 Task: Find a house in Wtoclawek, Poland, for 2 guests from 1st to 9th July, with a price range of ₹8000 to ₹15000, 1 bedroom, 2 bathrooms, and a washing machine.
Action: Mouse pressed left at (419, 70)
Screenshot: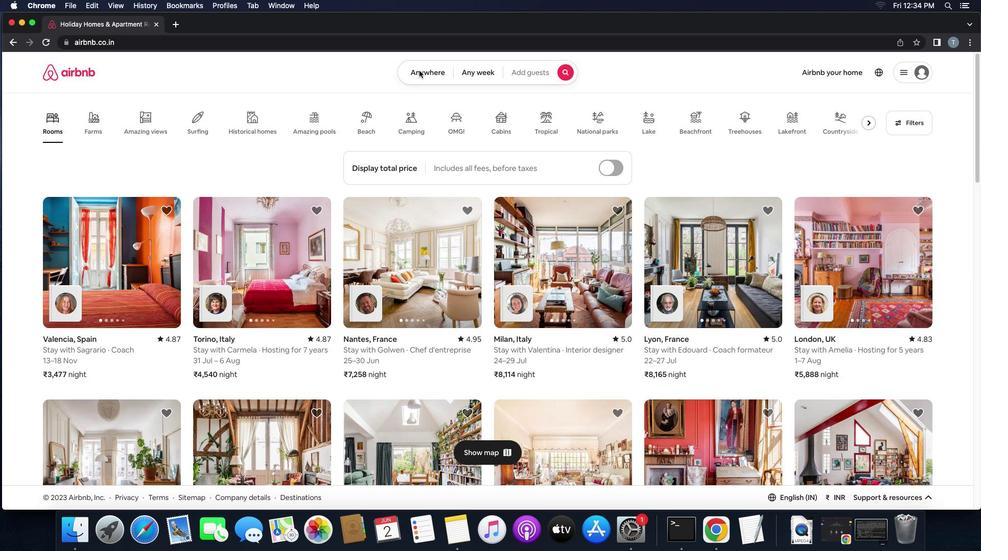 
Action: Mouse pressed left at (419, 70)
Screenshot: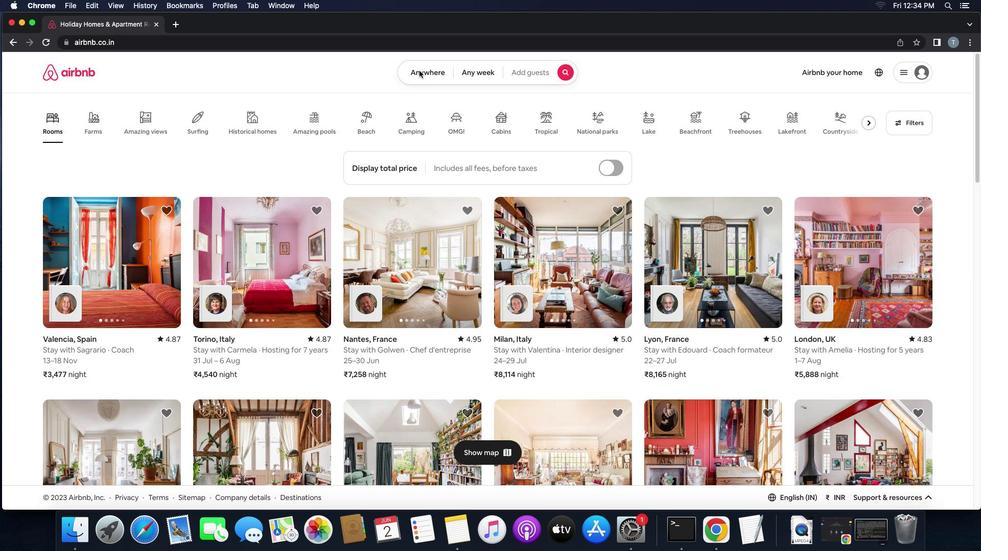 
Action: Mouse moved to (374, 112)
Screenshot: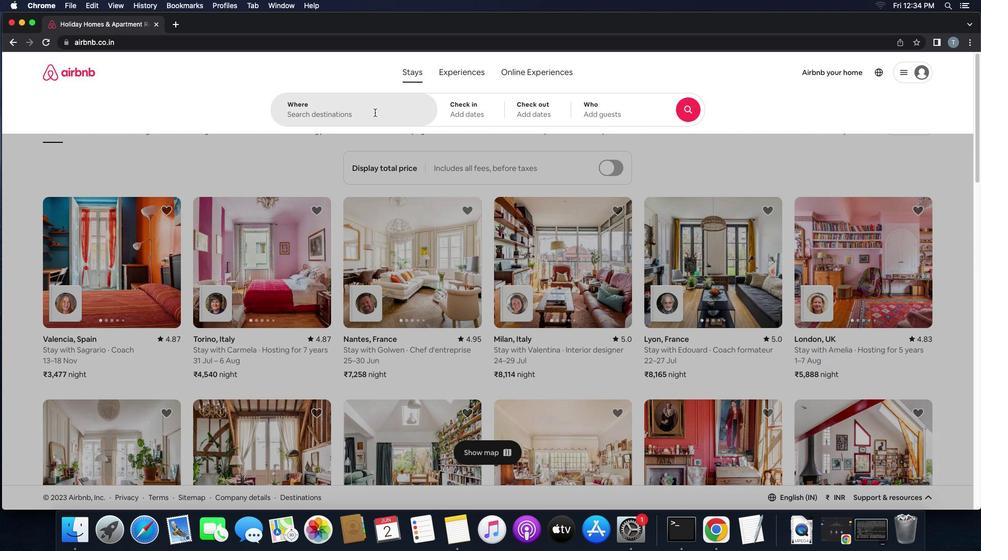 
Action: Mouse pressed left at (374, 112)
Screenshot: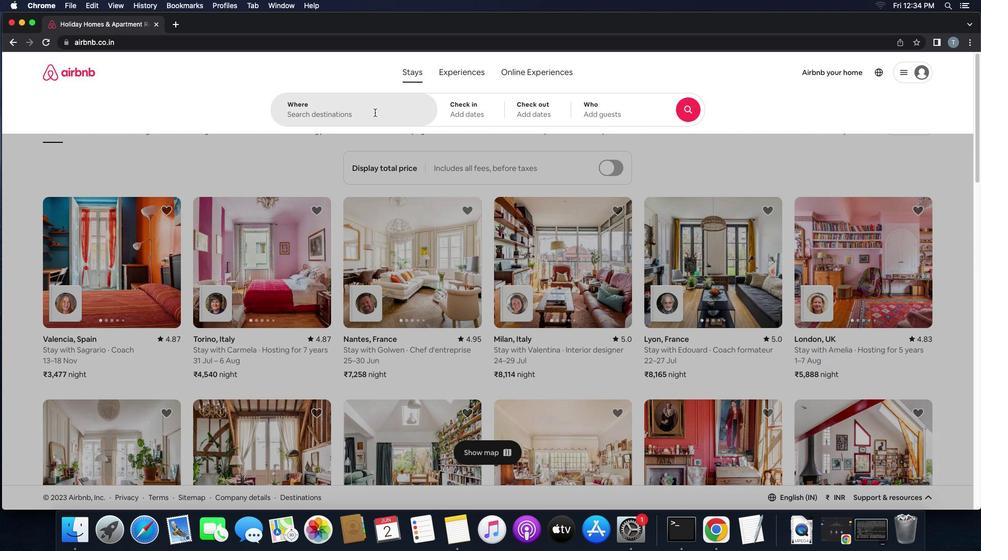 
Action: Mouse moved to (375, 112)
Screenshot: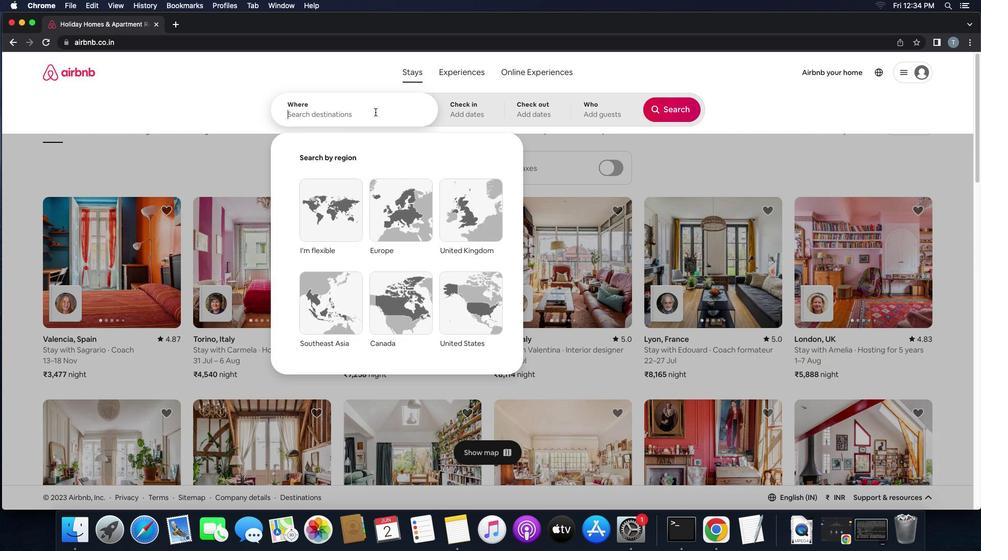 
Action: Key pressed 'w''t''o''c''t''a''w''e''k'',''p''o''l''a''n''d'Key.enter
Screenshot: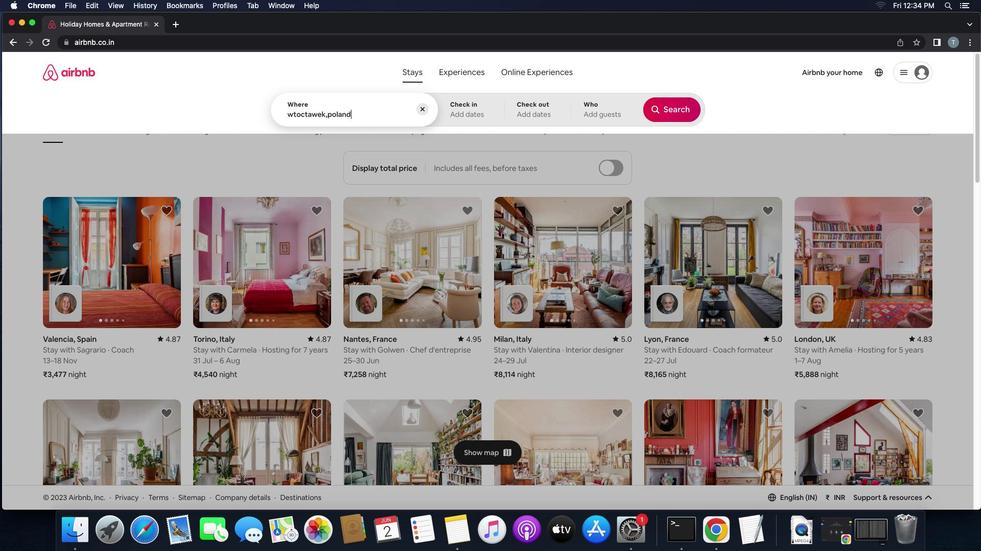 
Action: Mouse moved to (664, 234)
Screenshot: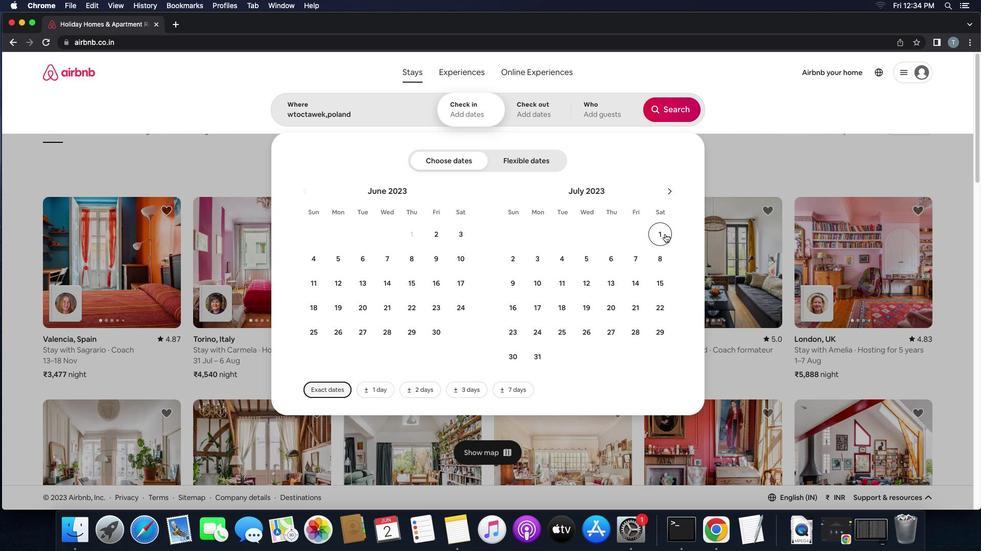 
Action: Mouse pressed left at (664, 234)
Screenshot: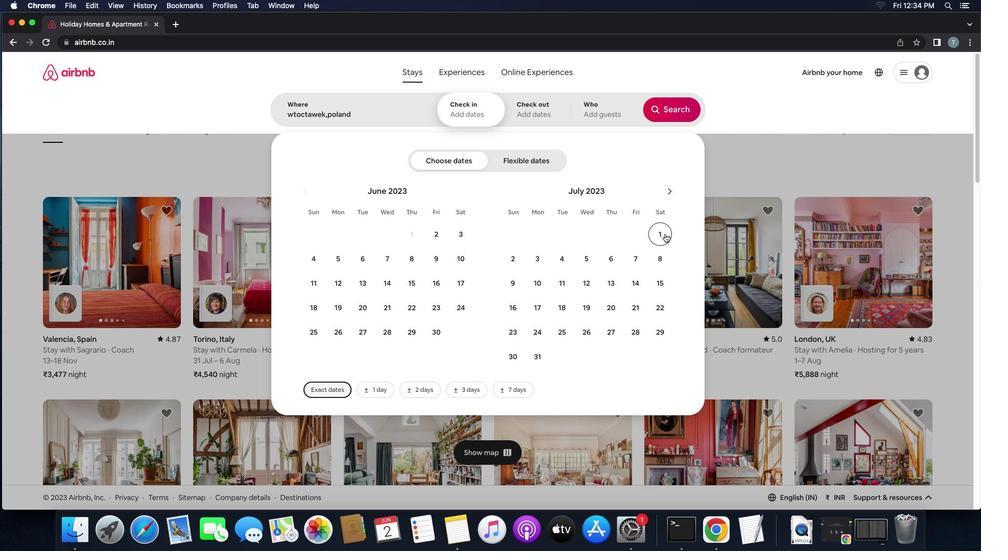 
Action: Mouse moved to (510, 283)
Screenshot: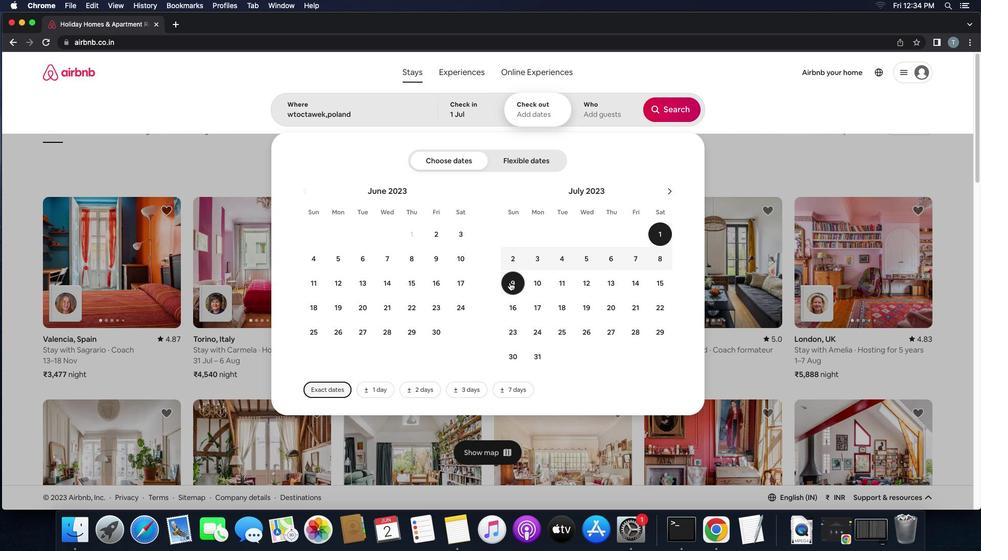 
Action: Mouse pressed left at (510, 283)
Screenshot: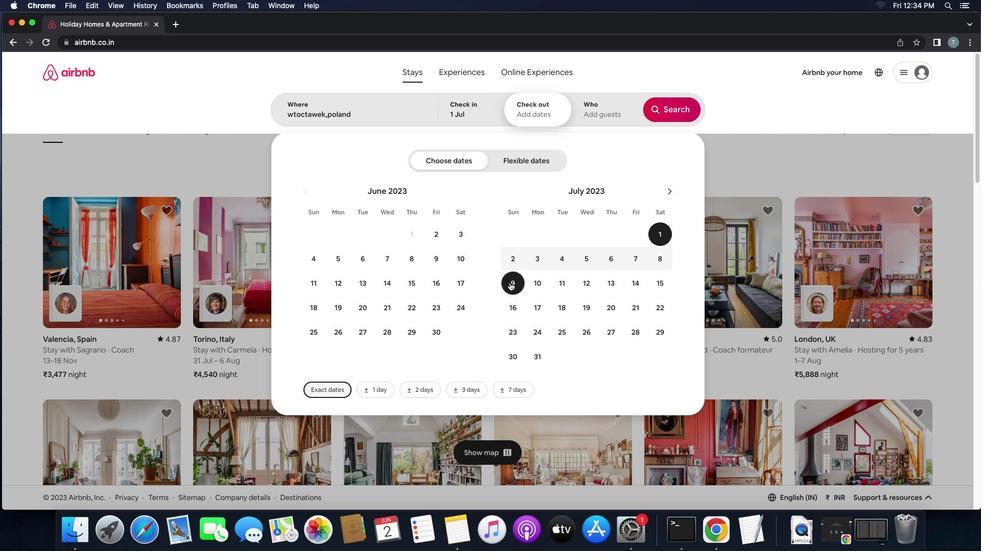 
Action: Mouse moved to (597, 116)
Screenshot: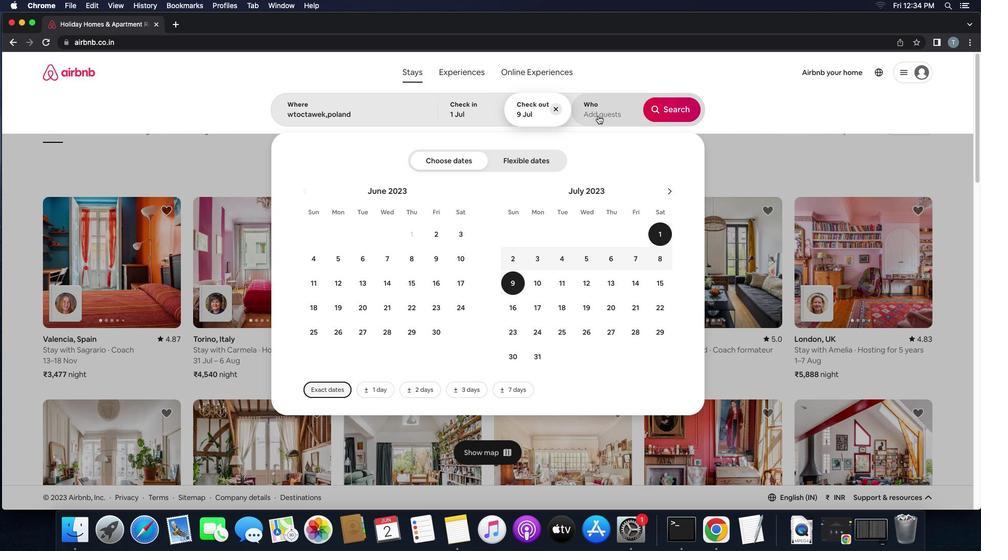 
Action: Mouse pressed left at (597, 116)
Screenshot: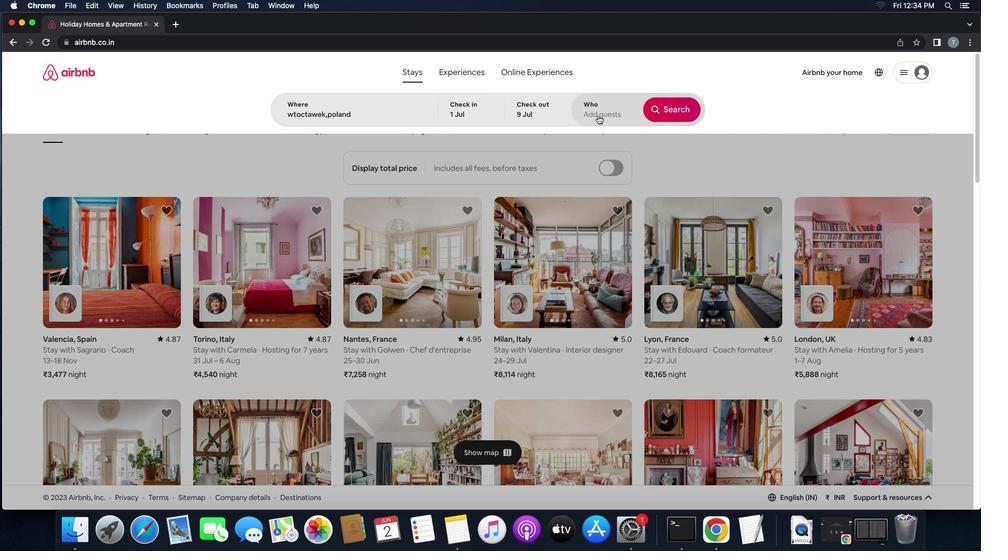 
Action: Mouse moved to (675, 161)
Screenshot: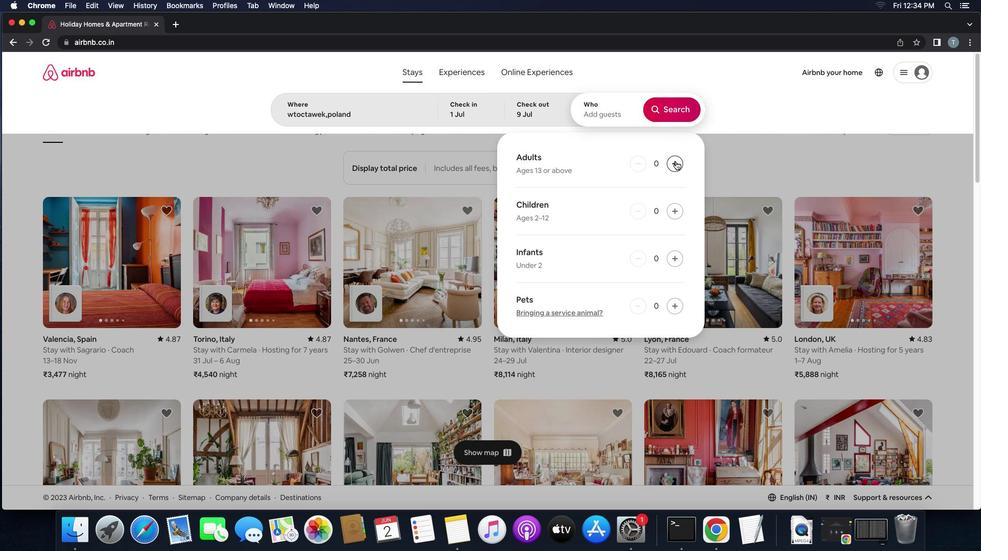 
Action: Mouse pressed left at (675, 161)
Screenshot: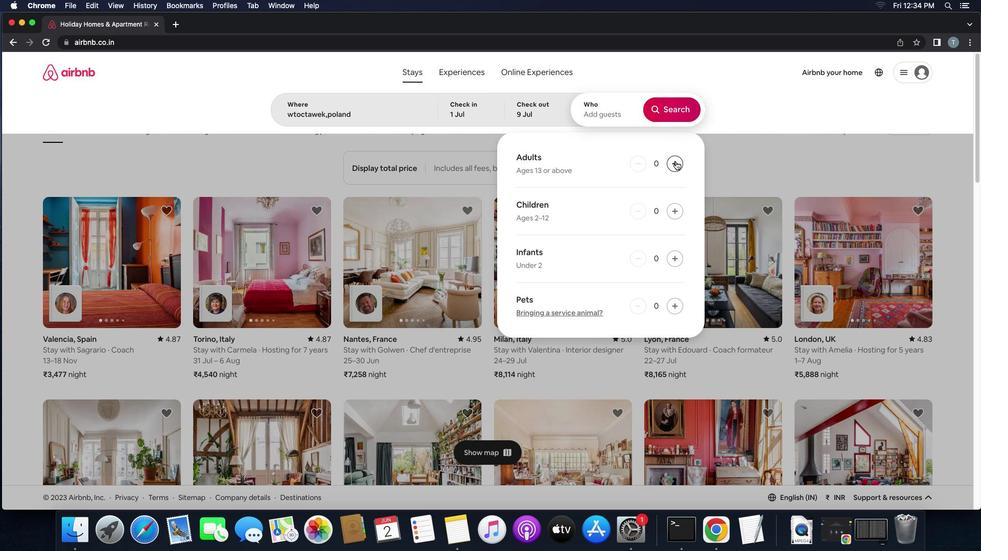 
Action: Mouse pressed left at (675, 161)
Screenshot: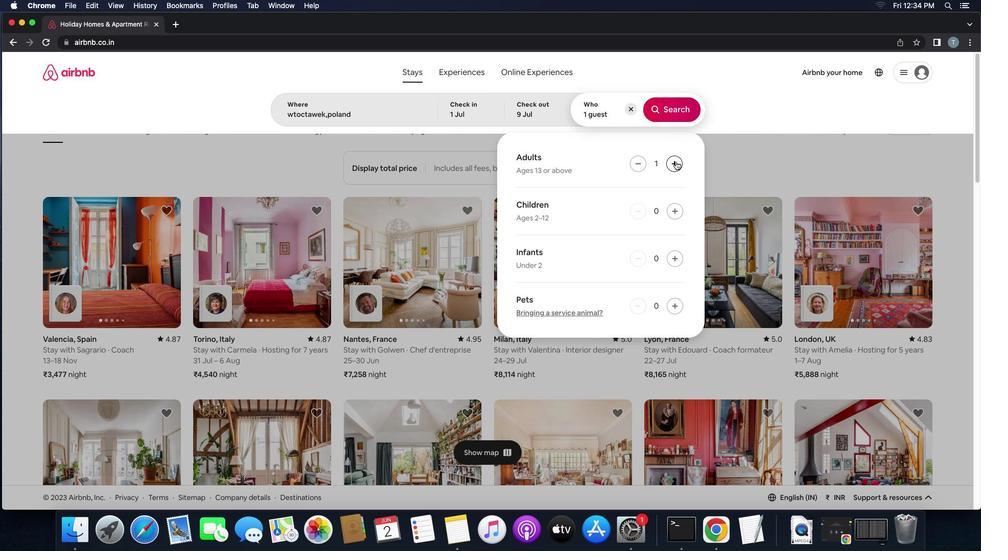 
Action: Mouse moved to (674, 109)
Screenshot: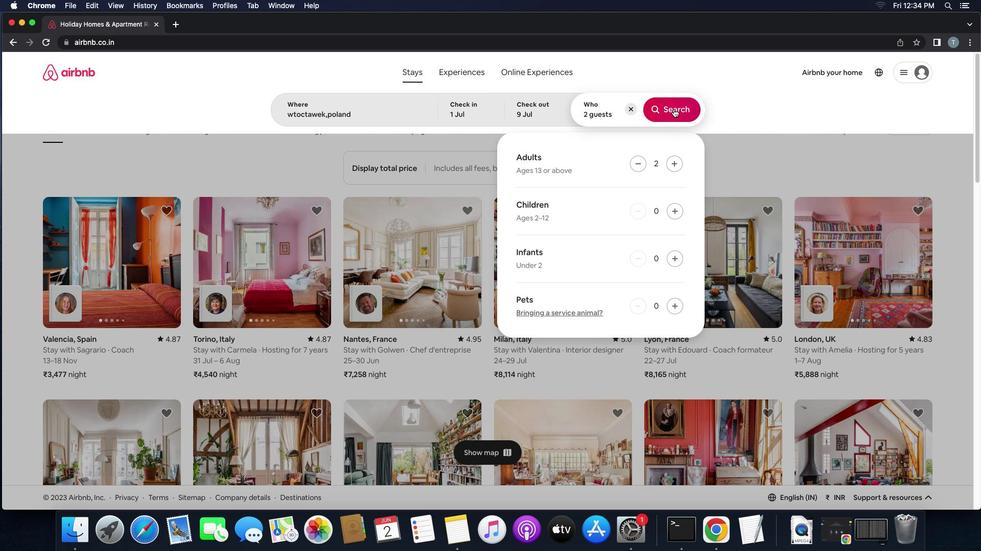 
Action: Mouse pressed left at (674, 109)
Screenshot: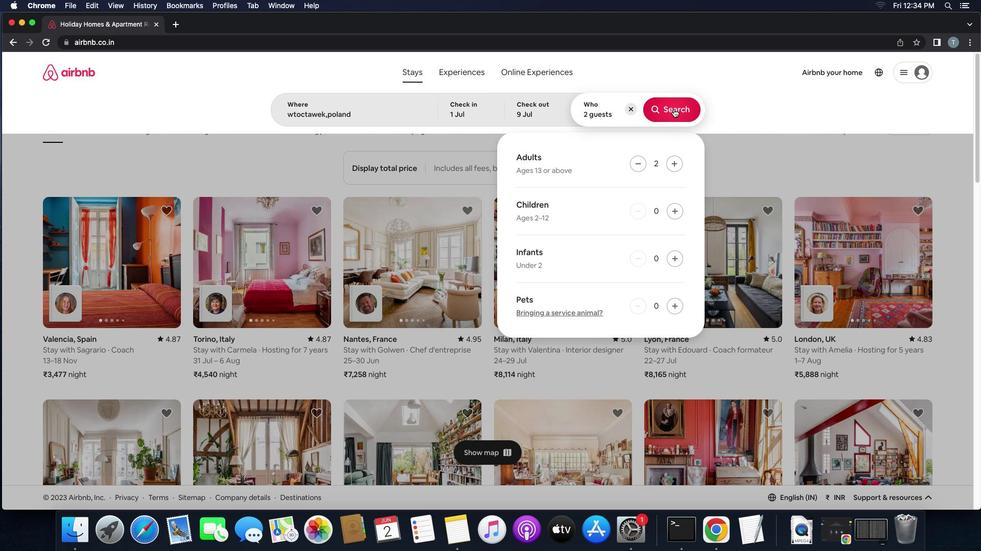 
Action: Mouse moved to (953, 107)
Screenshot: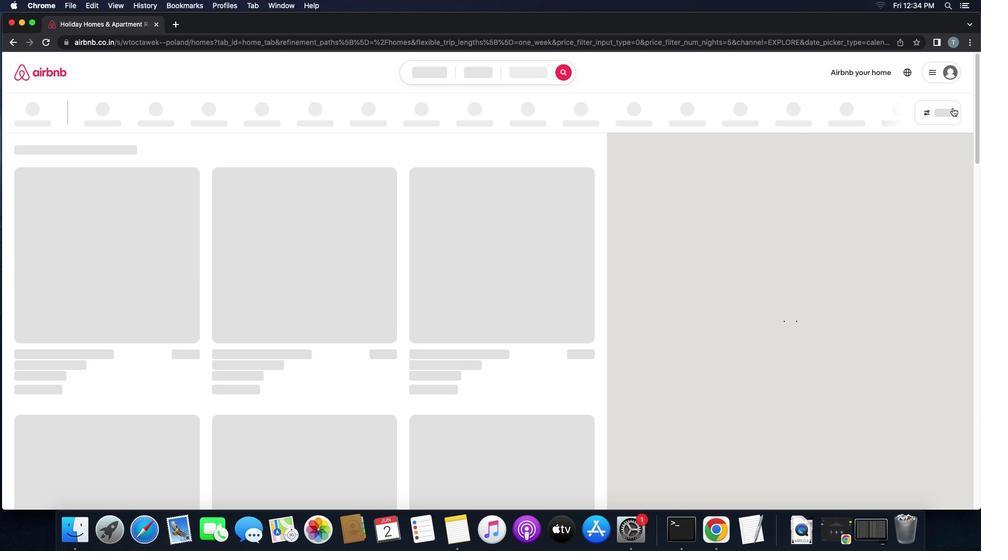 
Action: Mouse pressed left at (953, 107)
Screenshot: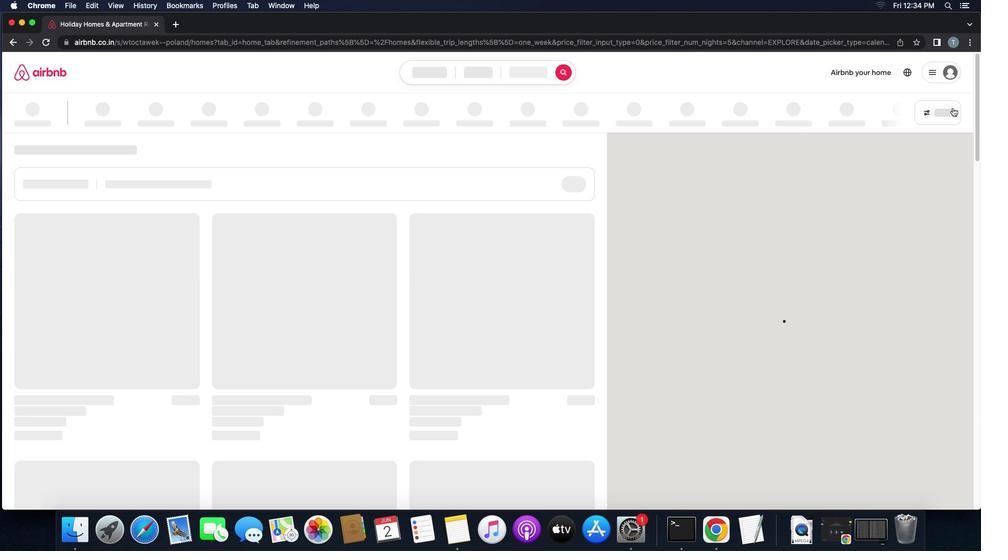 
Action: Mouse moved to (398, 363)
Screenshot: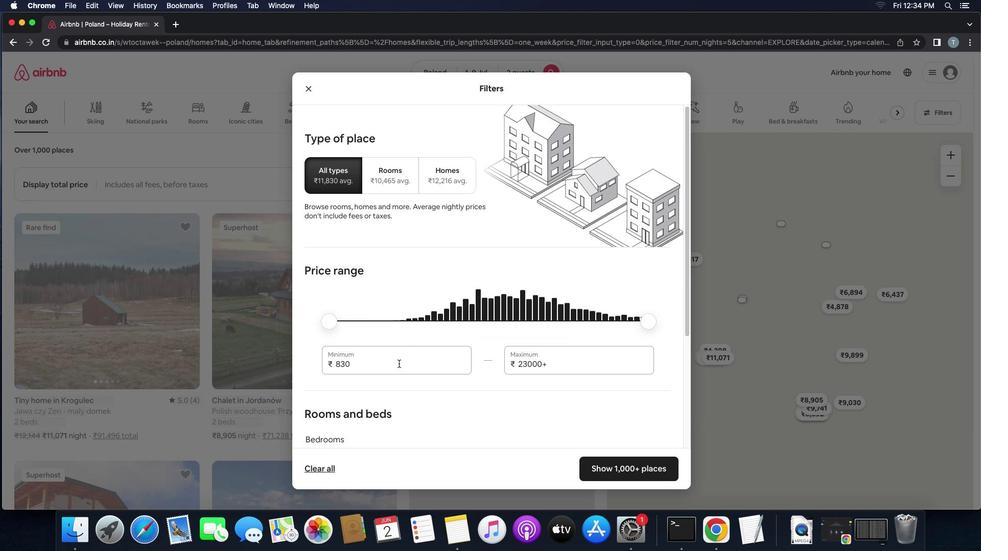 
Action: Mouse pressed left at (398, 363)
Screenshot: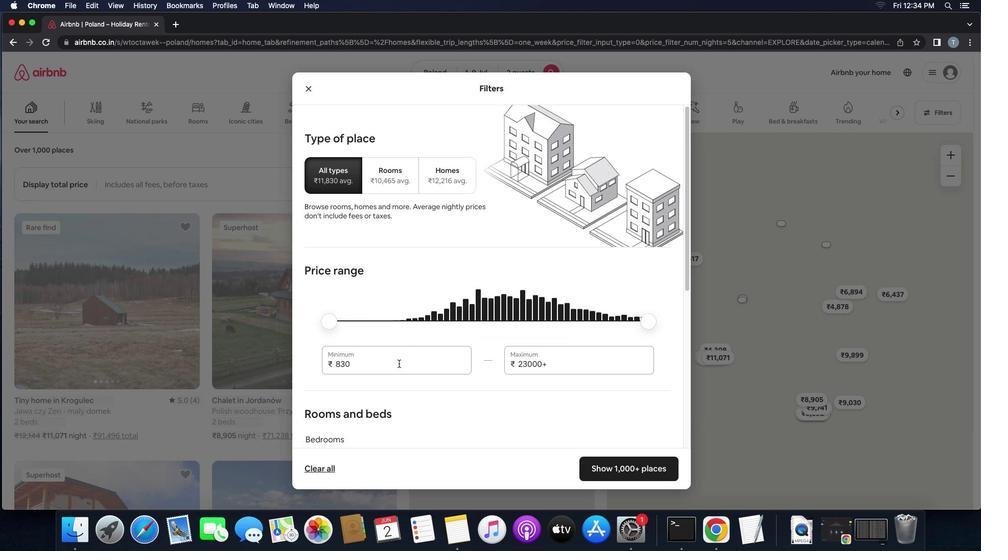
Action: Mouse moved to (399, 362)
Screenshot: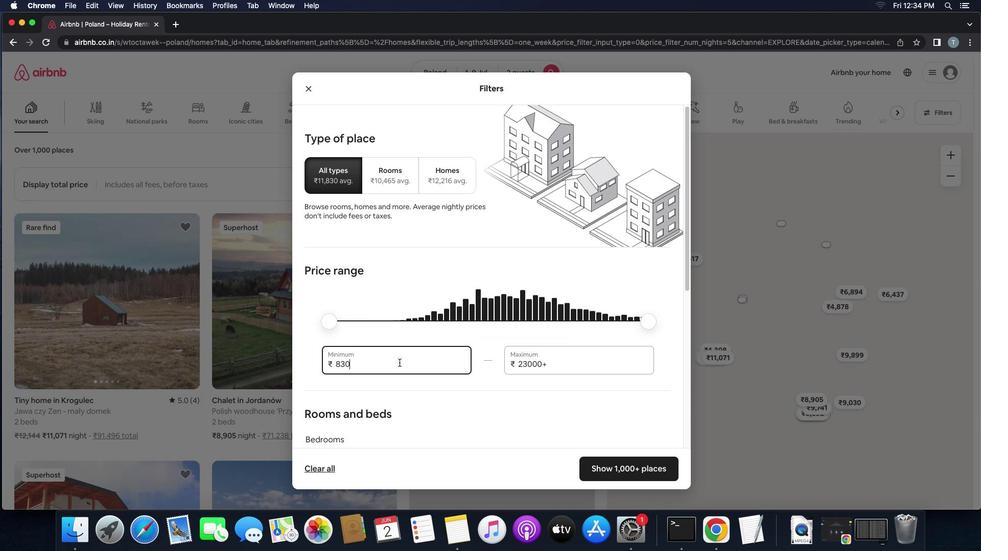 
Action: Key pressed Key.backspaceKey.backspaceKey.backspaceKey.backspaceKey.backspace'8''0''0''0'
Screenshot: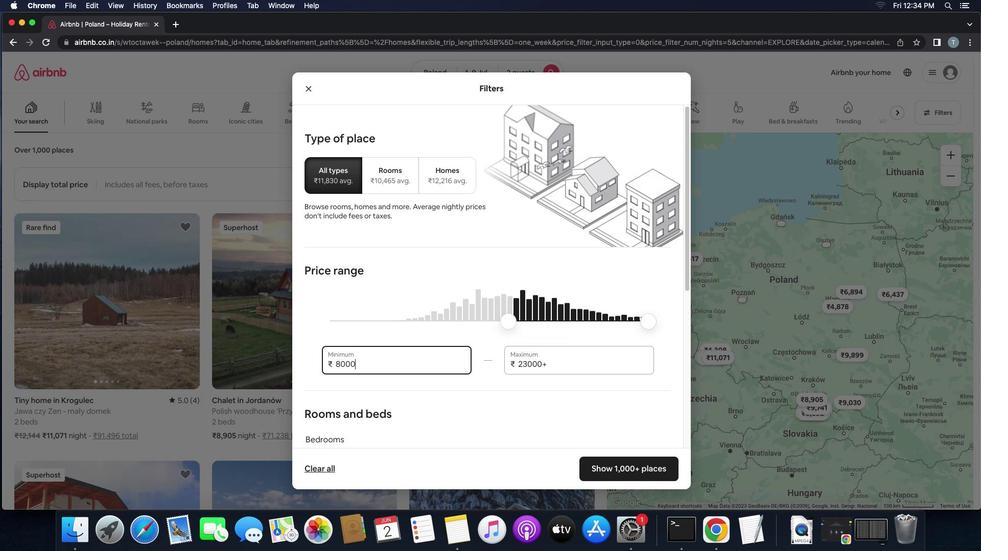 
Action: Mouse moved to (561, 369)
Screenshot: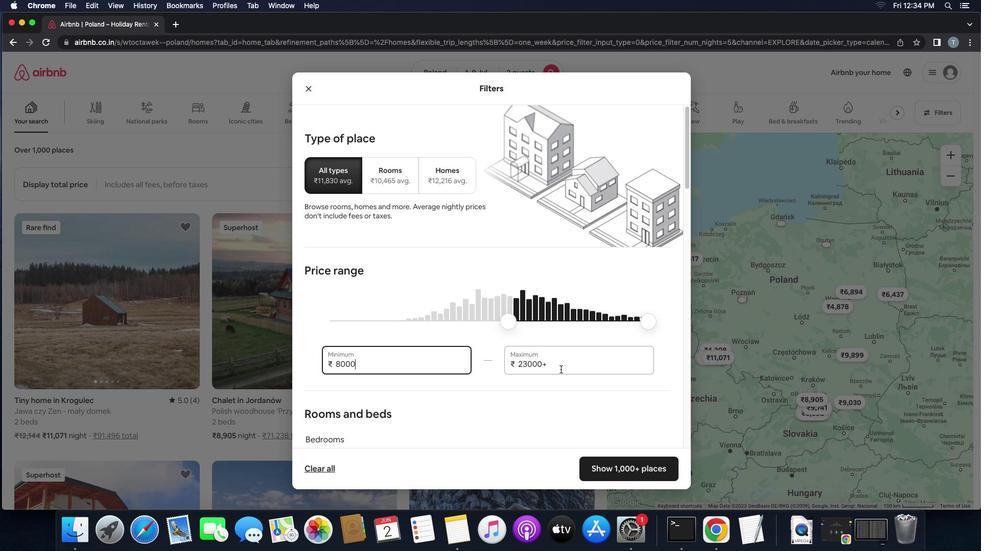 
Action: Mouse pressed left at (561, 369)
Screenshot: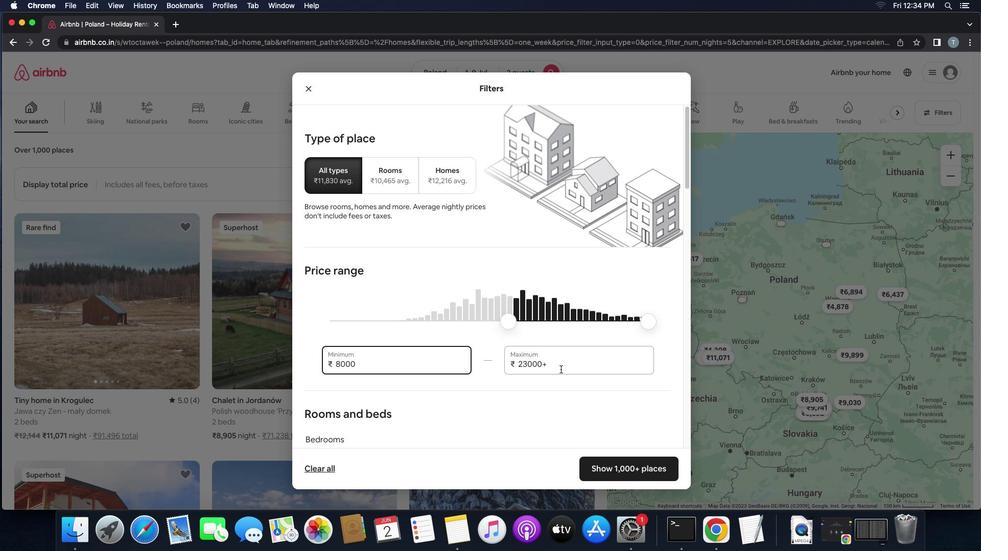 
Action: Key pressed Key.backspaceKey.backspaceKey.backspaceKey.backspaceKey.backspaceKey.backspaceKey.backspaceKey.backspace'1''5''0''0''0'
Screenshot: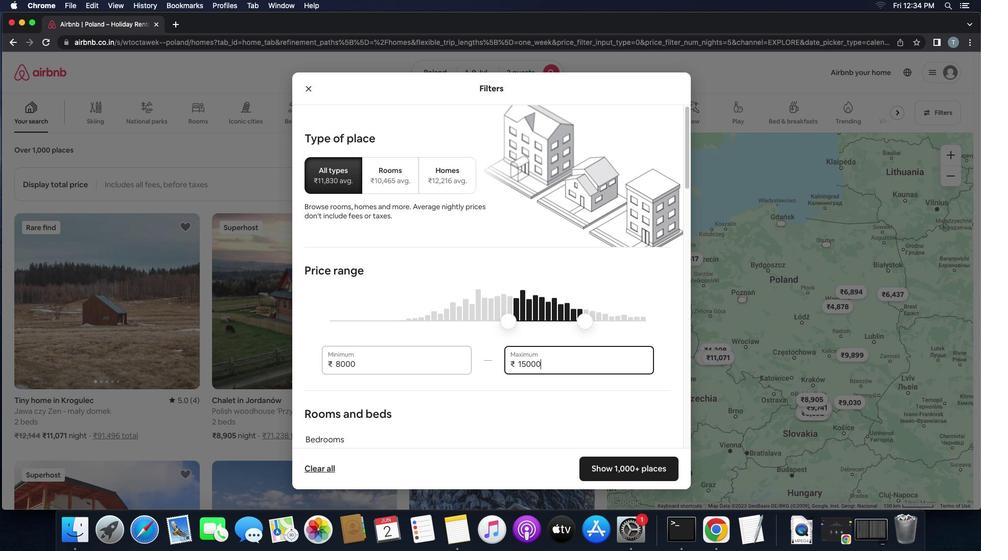 
Action: Mouse moved to (451, 386)
Screenshot: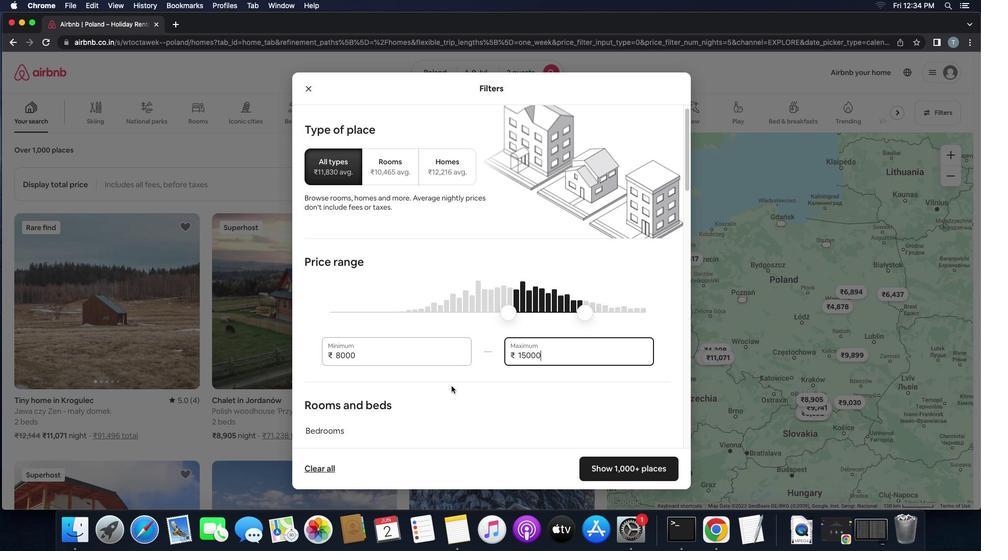 
Action: Mouse scrolled (451, 386) with delta (0, 0)
Screenshot: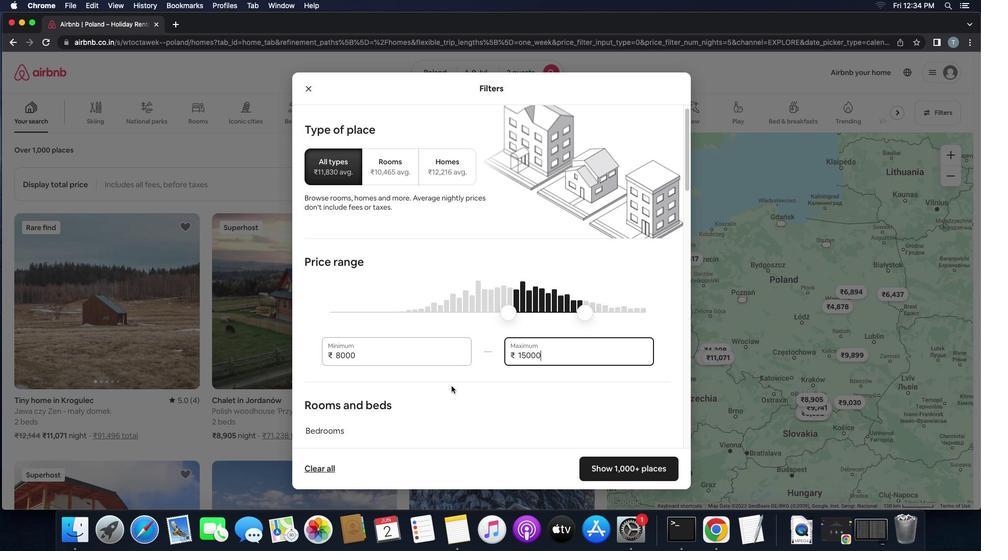 
Action: Mouse scrolled (451, 386) with delta (0, 0)
Screenshot: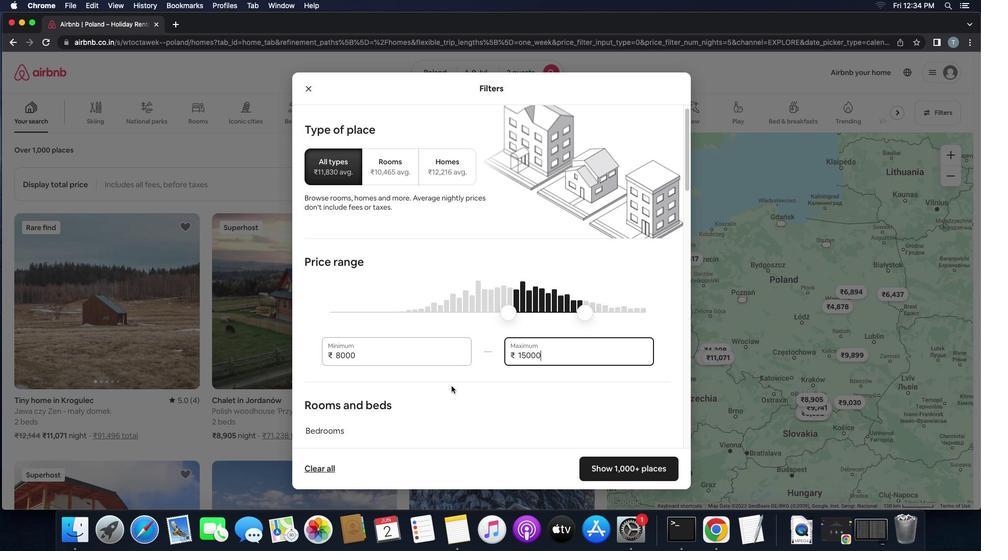 
Action: Mouse scrolled (451, 386) with delta (0, -1)
Screenshot: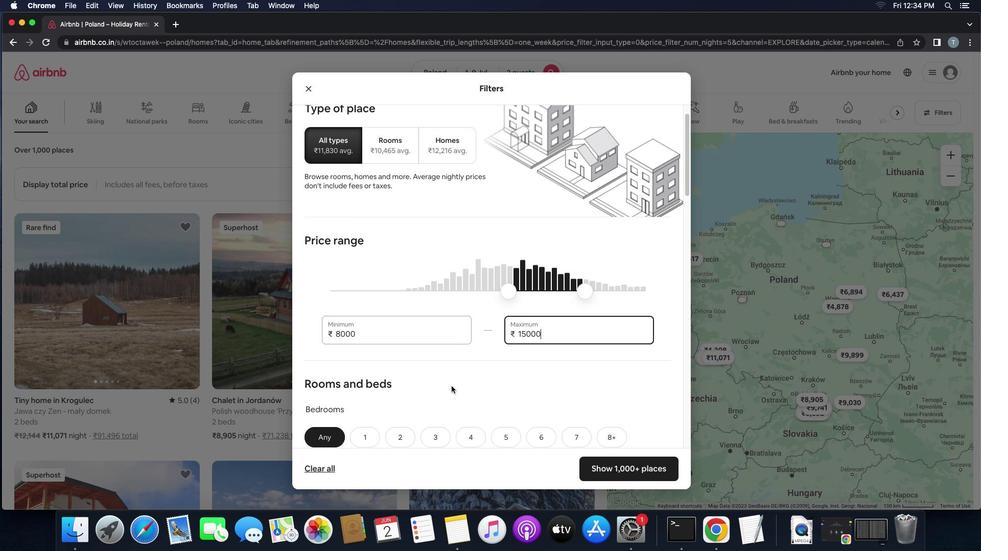 
Action: Mouse scrolled (451, 386) with delta (0, 0)
Screenshot: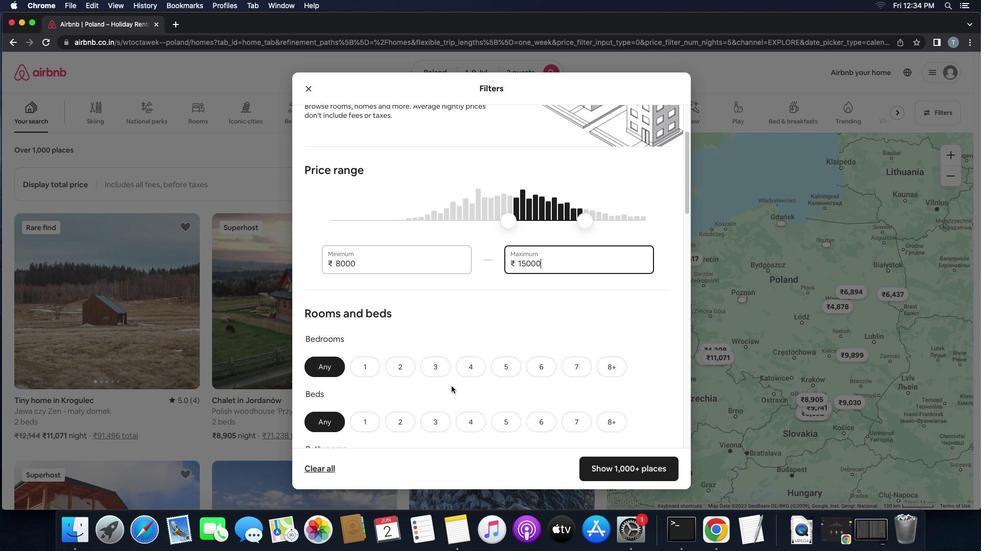 
Action: Mouse scrolled (451, 386) with delta (0, 0)
Screenshot: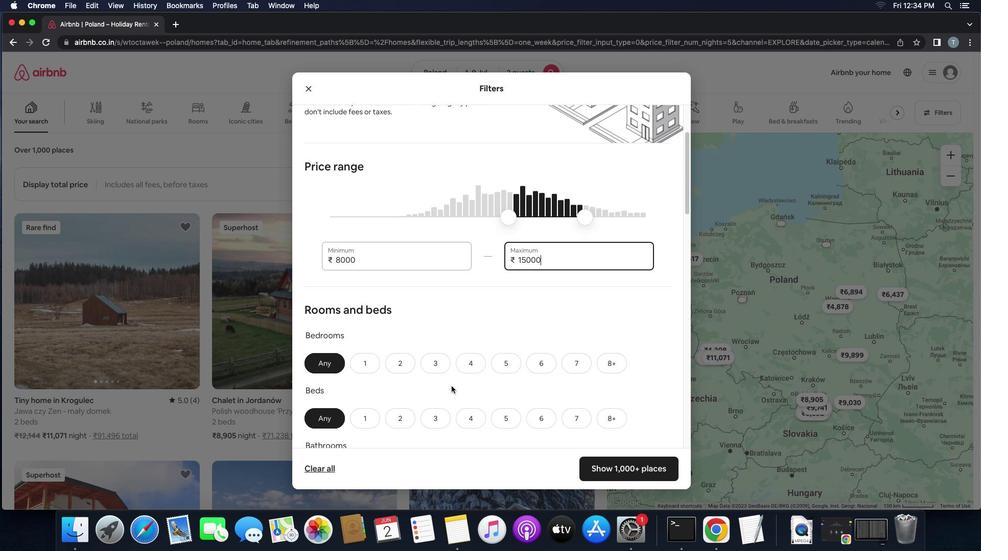 
Action: Mouse scrolled (451, 386) with delta (0, 0)
Screenshot: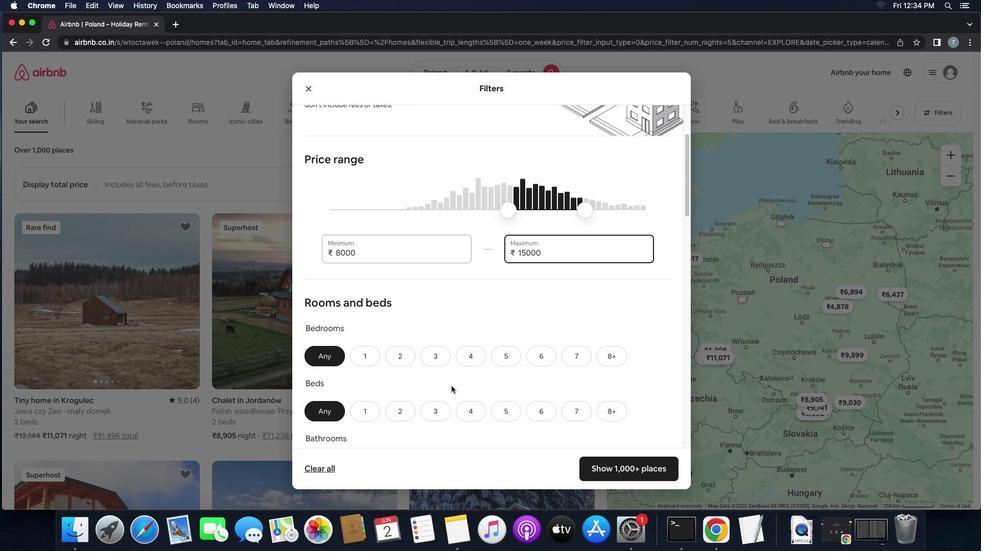 
Action: Mouse scrolled (451, 386) with delta (0, 0)
Screenshot: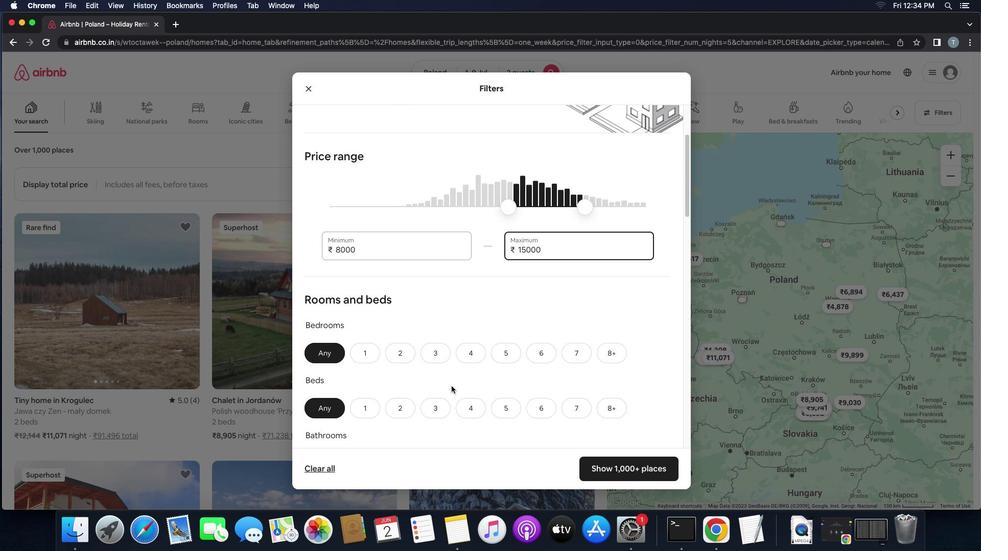 
Action: Mouse moved to (451, 386)
Screenshot: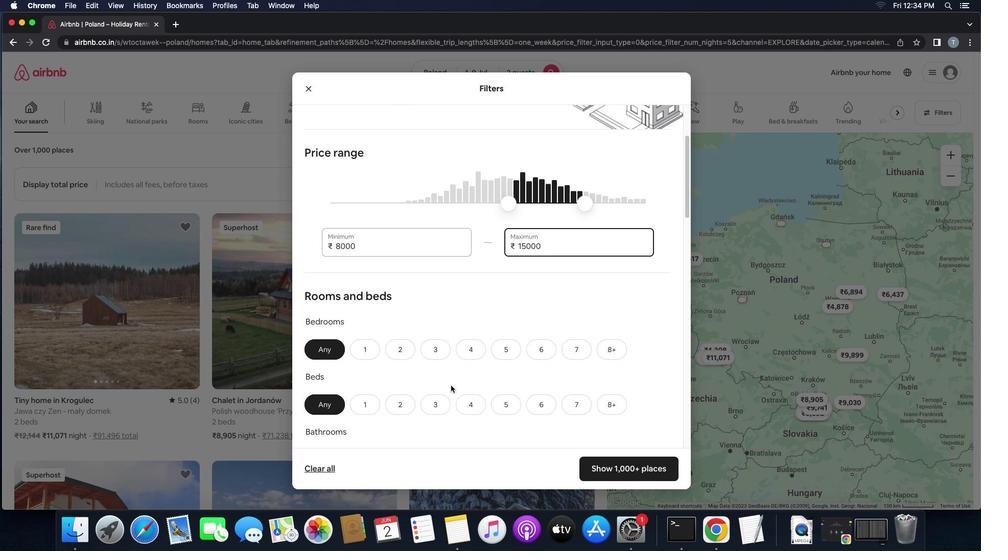 
Action: Mouse scrolled (451, 386) with delta (0, 0)
Screenshot: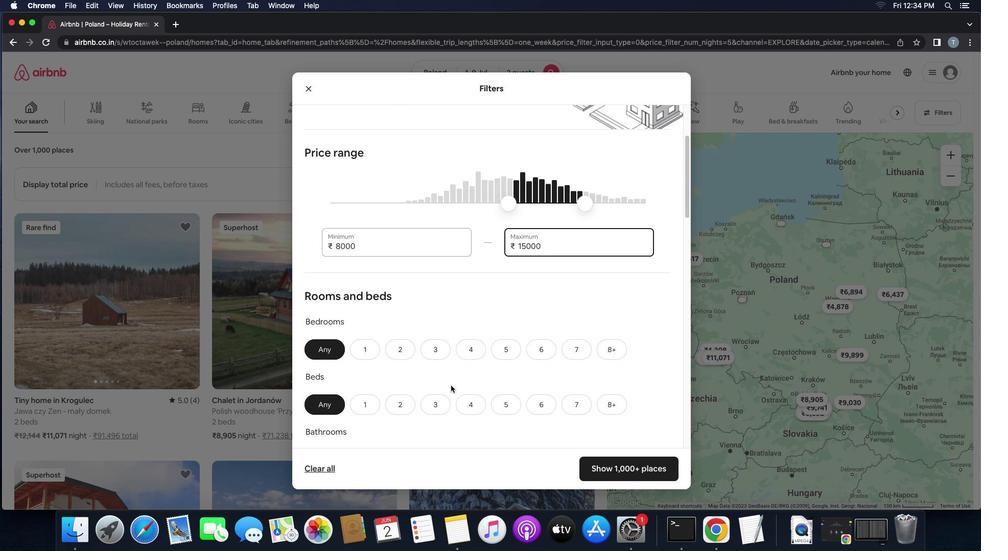 
Action: Mouse scrolled (451, 386) with delta (0, 0)
Screenshot: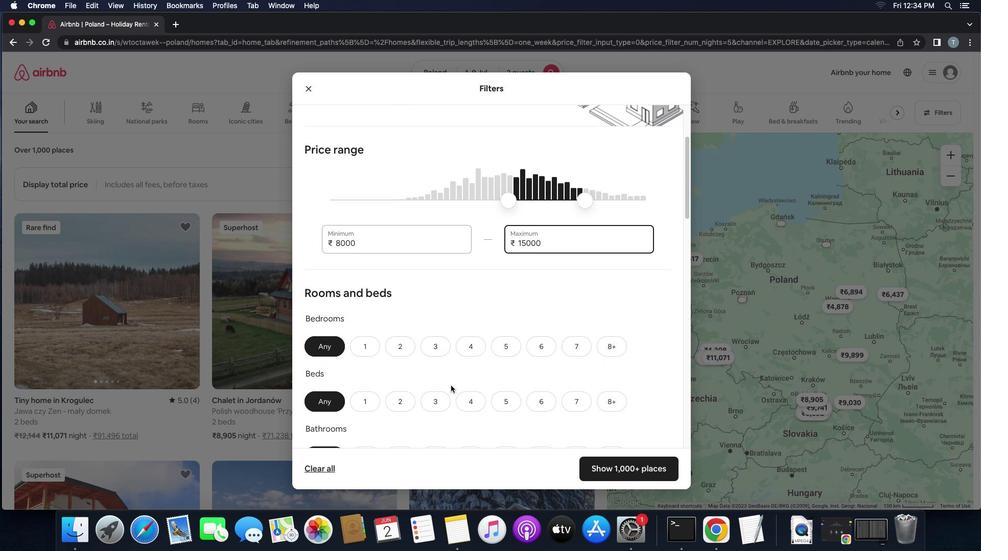 
Action: Mouse scrolled (451, 386) with delta (0, 0)
Screenshot: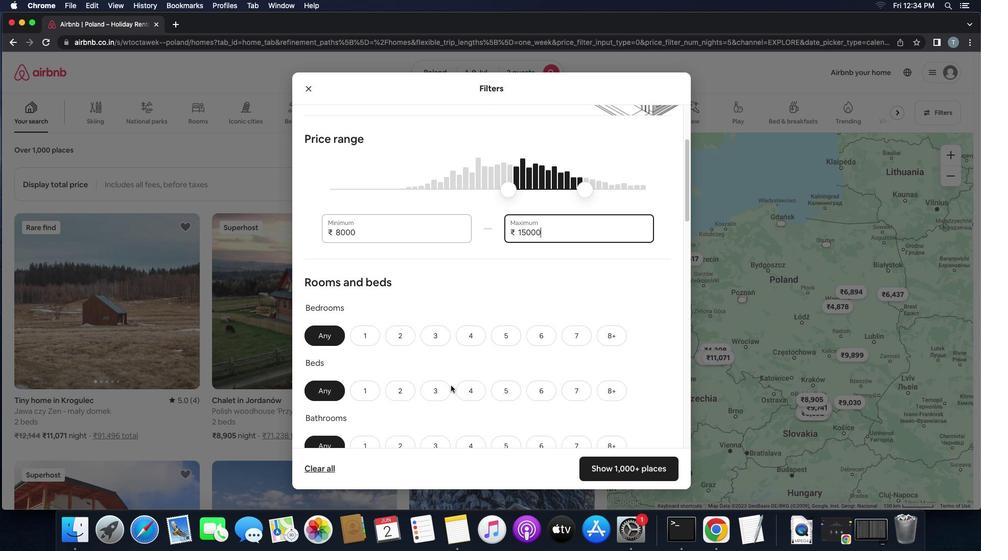 
Action: Mouse scrolled (451, 386) with delta (0, 0)
Screenshot: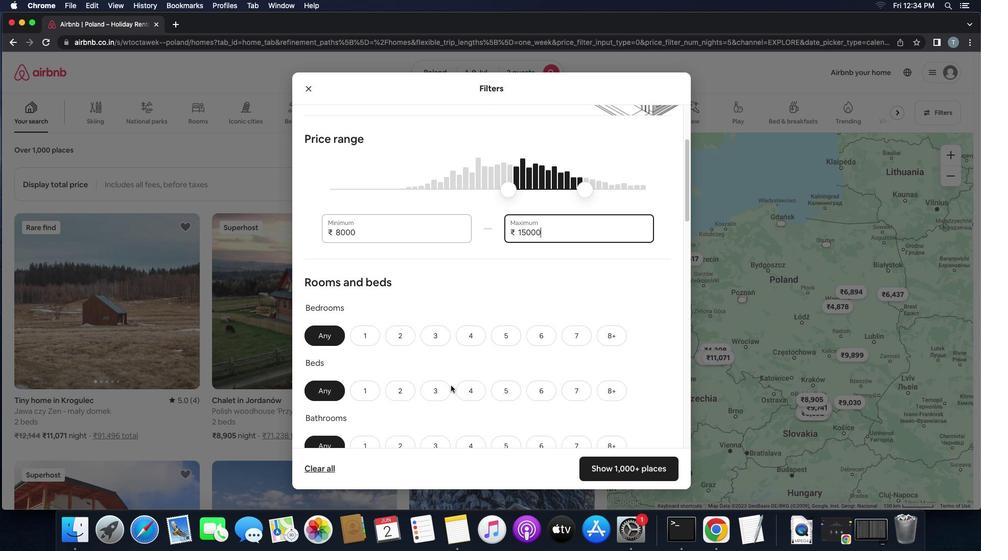 
Action: Mouse scrolled (451, 386) with delta (0, -1)
Screenshot: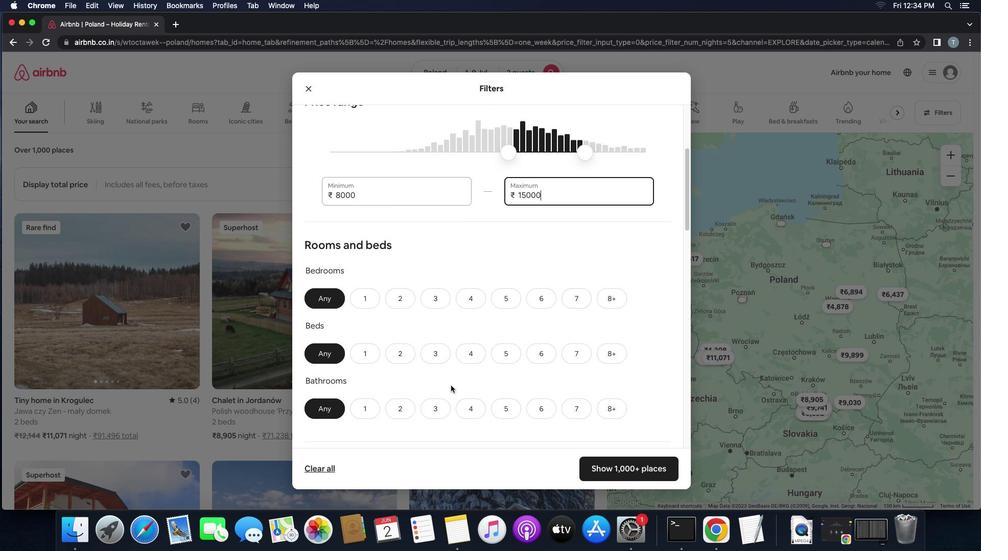 
Action: Mouse moved to (361, 246)
Screenshot: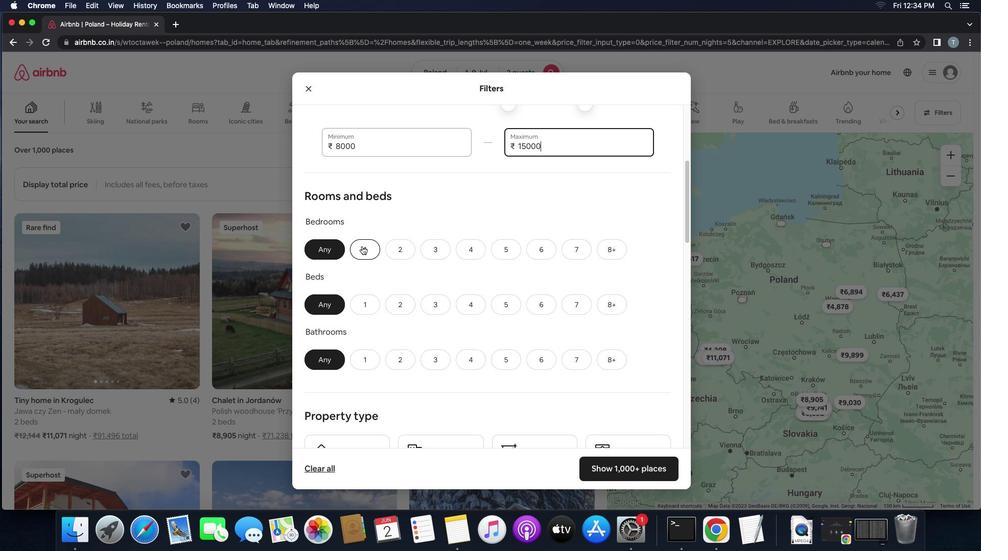 
Action: Mouse pressed left at (361, 246)
Screenshot: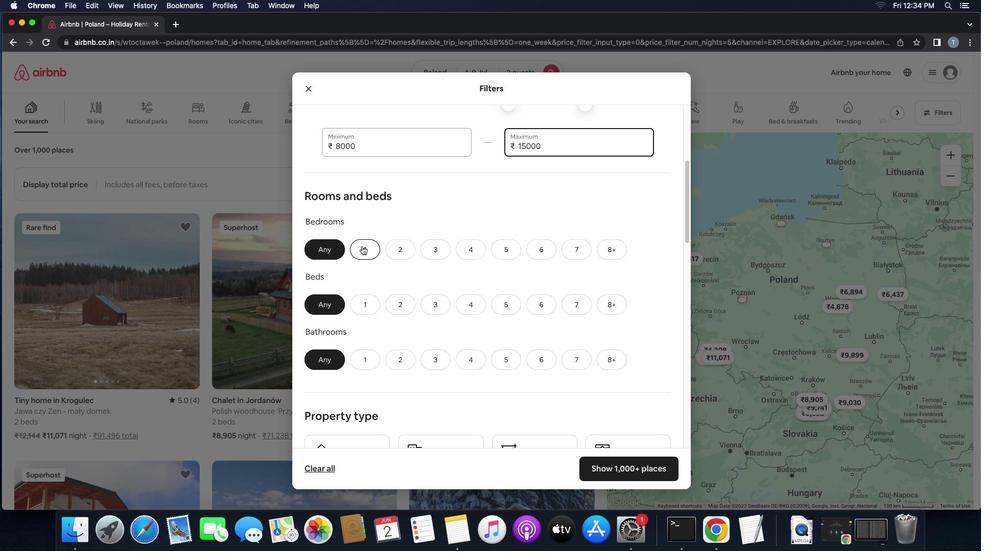 
Action: Mouse moved to (363, 301)
Screenshot: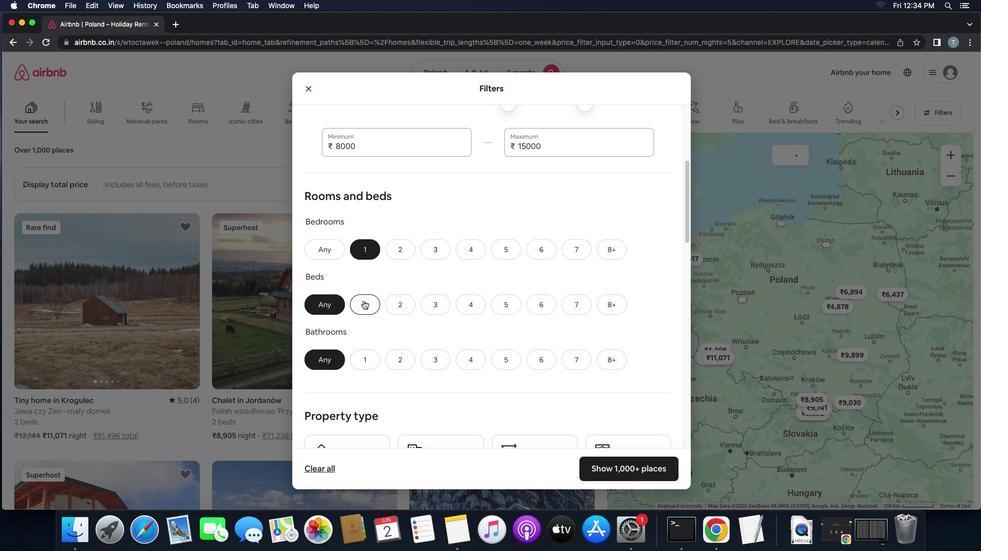 
Action: Mouse pressed left at (363, 301)
Screenshot: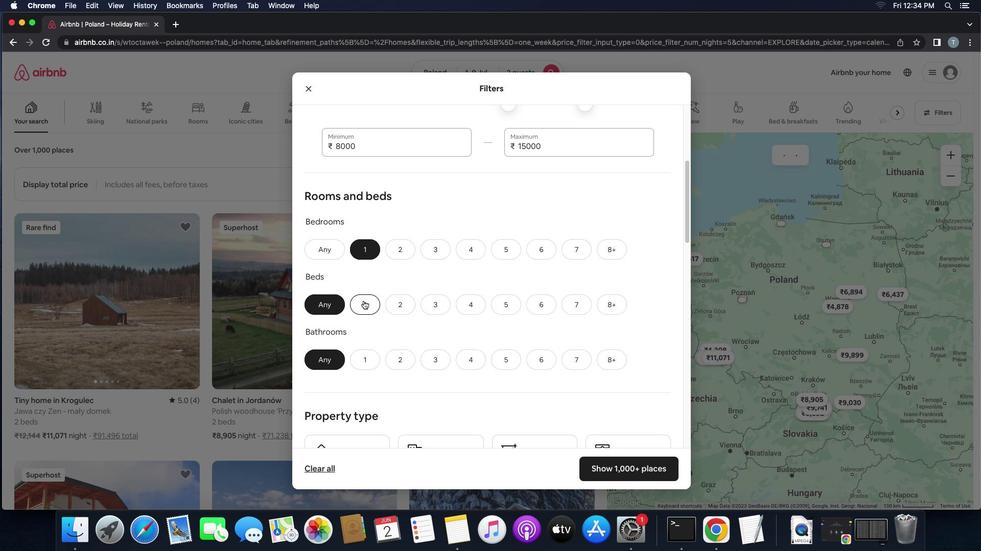 
Action: Mouse moved to (404, 330)
Screenshot: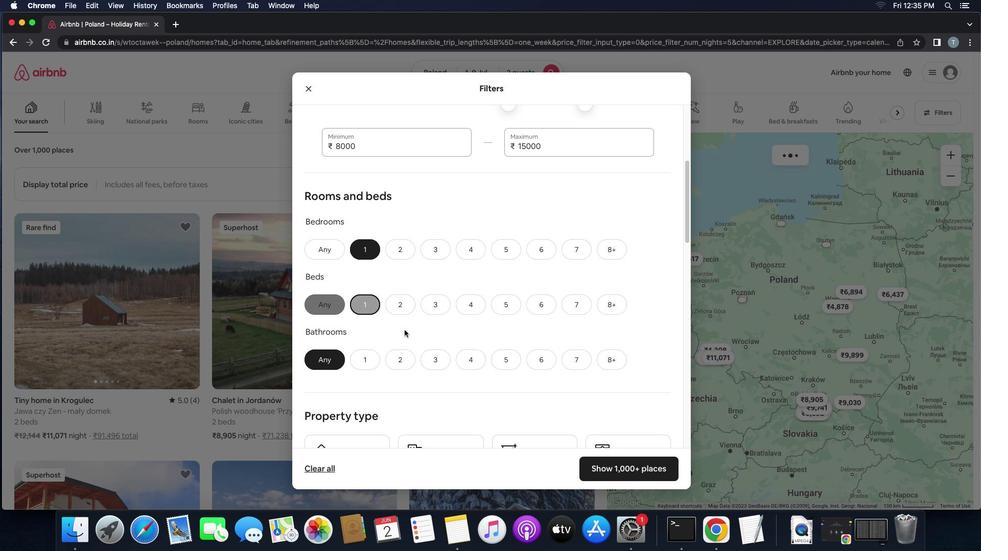 
Action: Mouse scrolled (404, 330) with delta (0, 0)
Screenshot: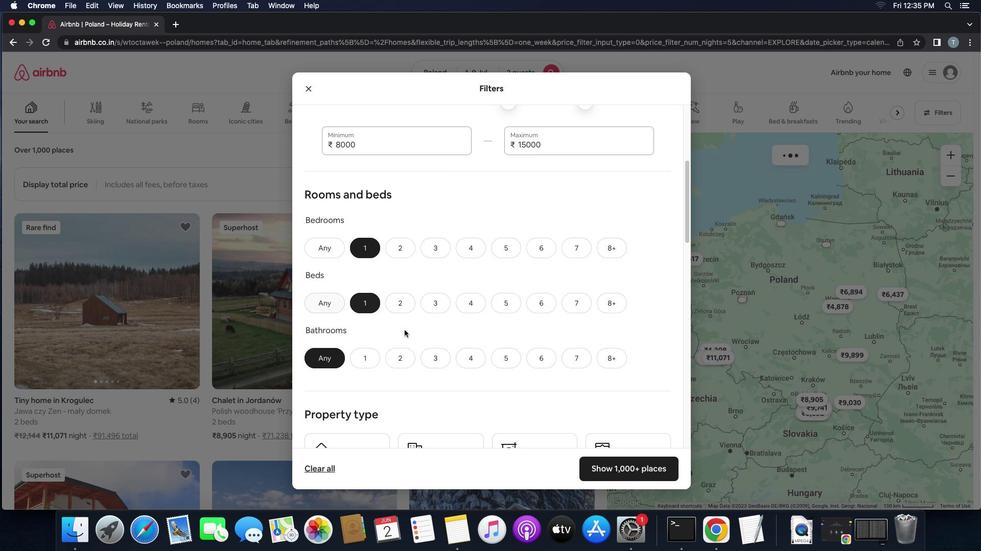 
Action: Mouse scrolled (404, 330) with delta (0, 0)
Screenshot: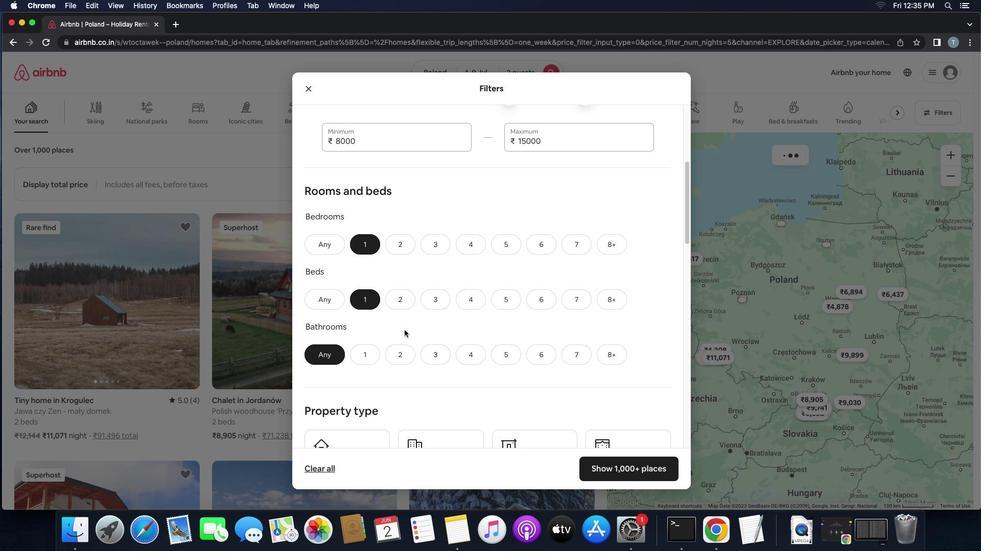 
Action: Mouse moved to (370, 339)
Screenshot: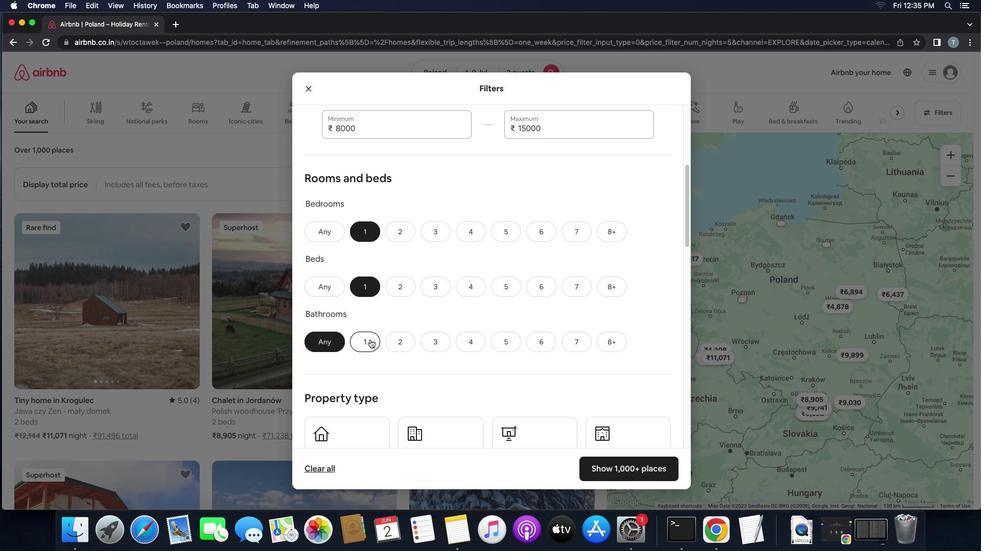 
Action: Mouse pressed left at (370, 339)
Screenshot: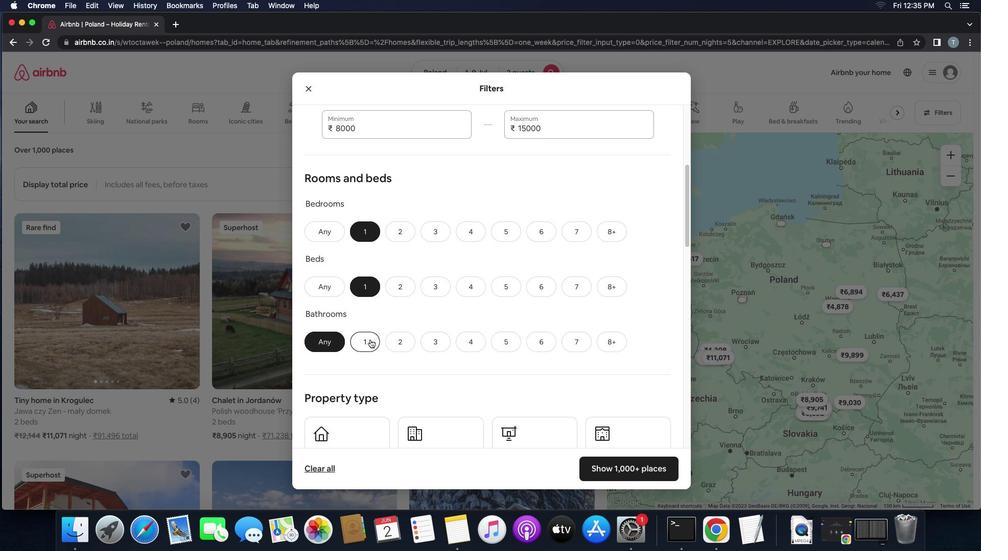 
Action: Mouse moved to (473, 367)
Screenshot: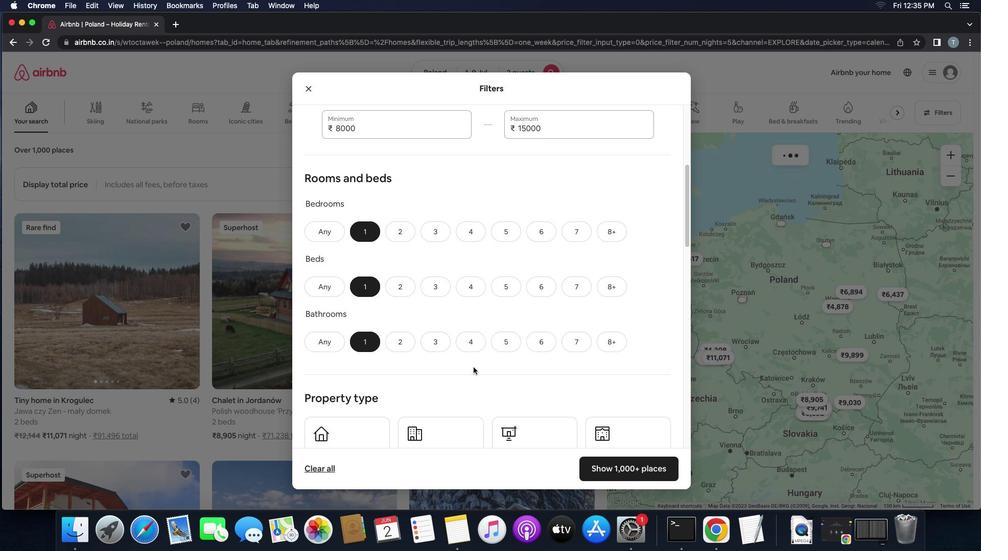 
Action: Mouse scrolled (473, 367) with delta (0, 0)
Screenshot: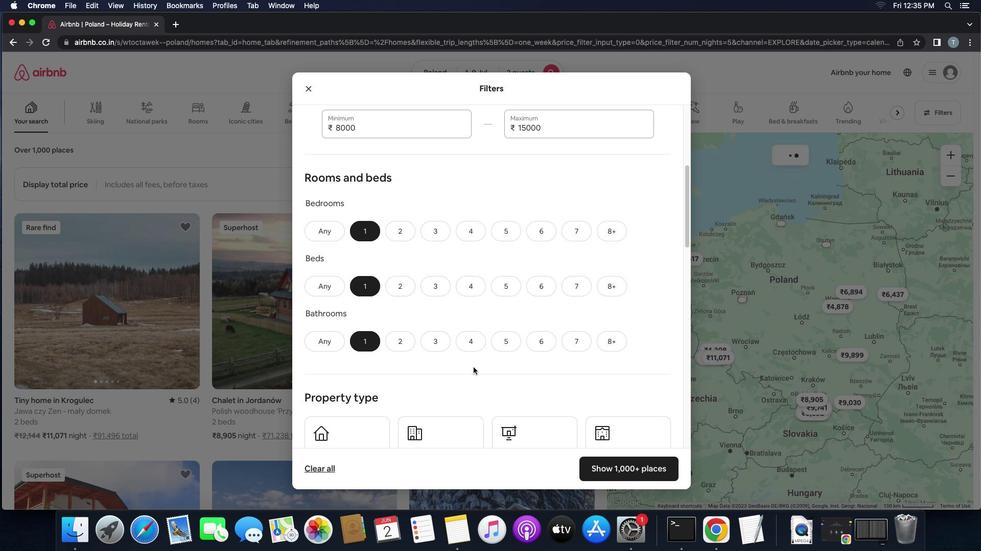 
Action: Mouse scrolled (473, 367) with delta (0, 0)
Screenshot: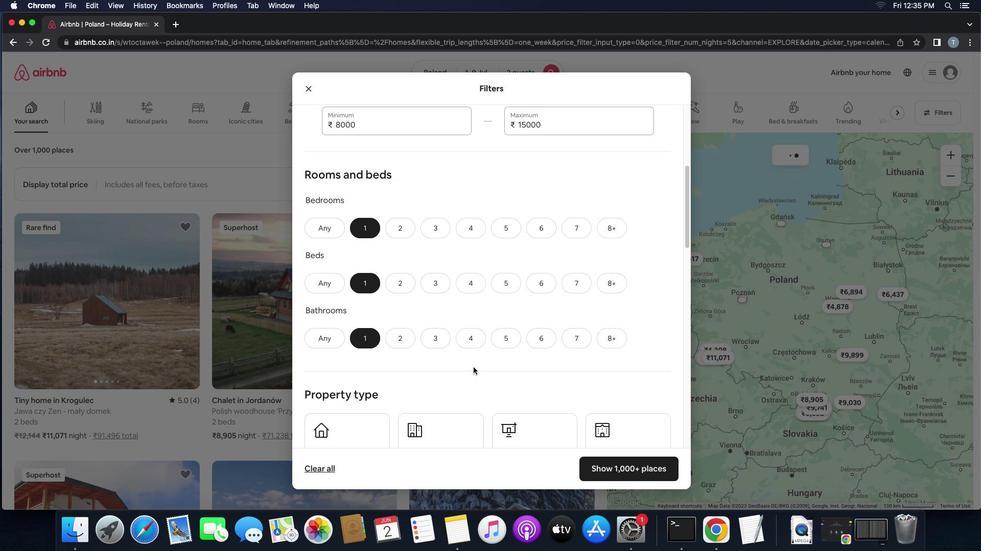 
Action: Mouse scrolled (473, 367) with delta (0, -1)
Screenshot: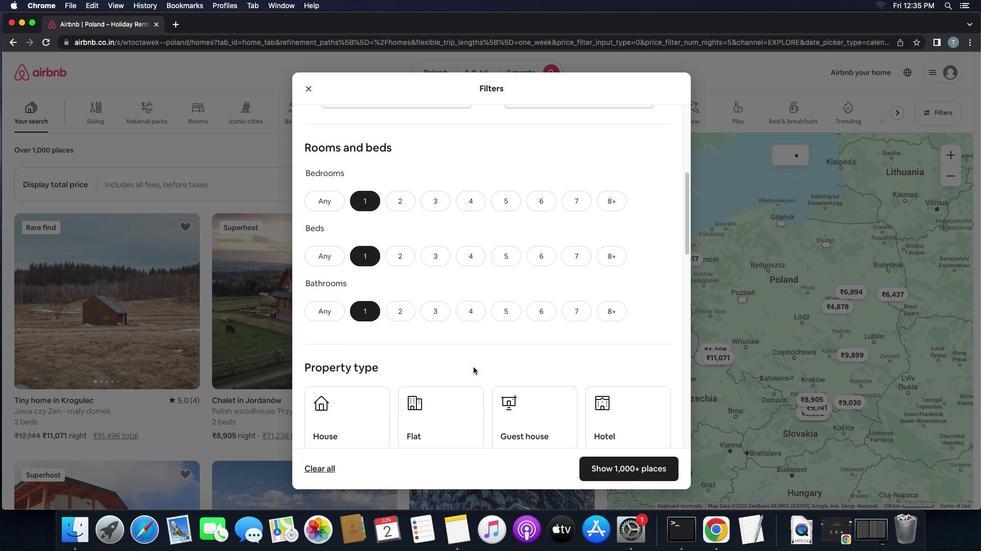 
Action: Mouse scrolled (473, 367) with delta (0, 0)
Screenshot: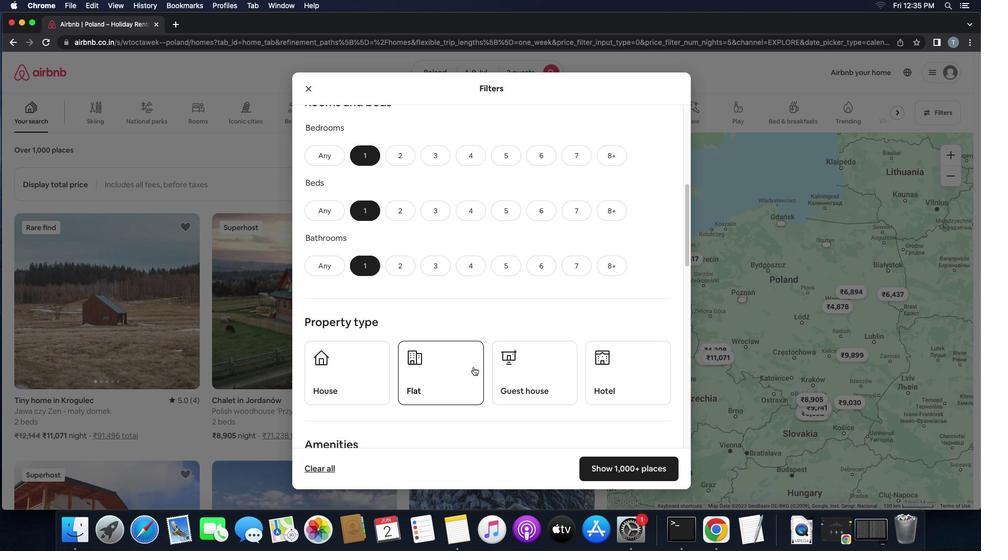 
Action: Mouse scrolled (473, 367) with delta (0, 0)
Screenshot: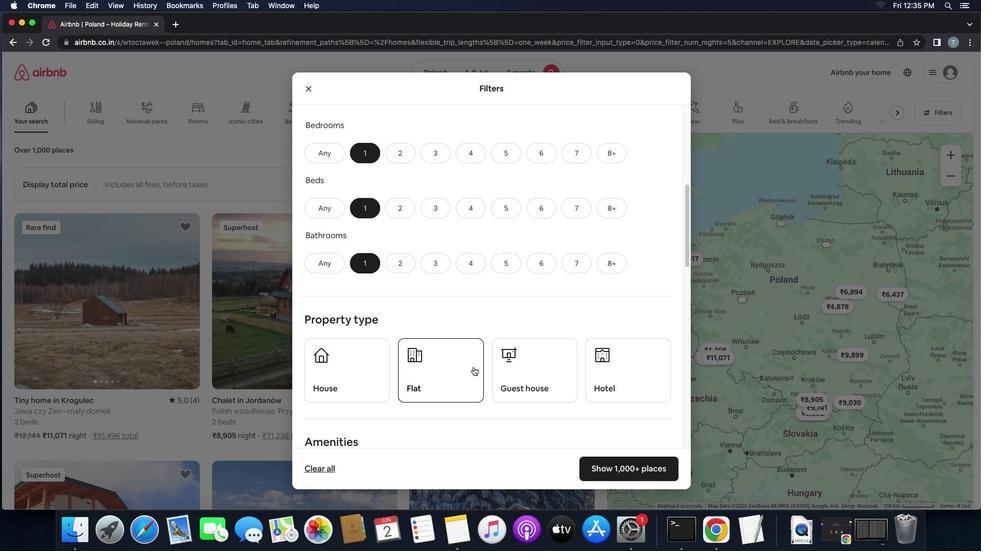 
Action: Mouse scrolled (473, 367) with delta (0, 0)
Screenshot: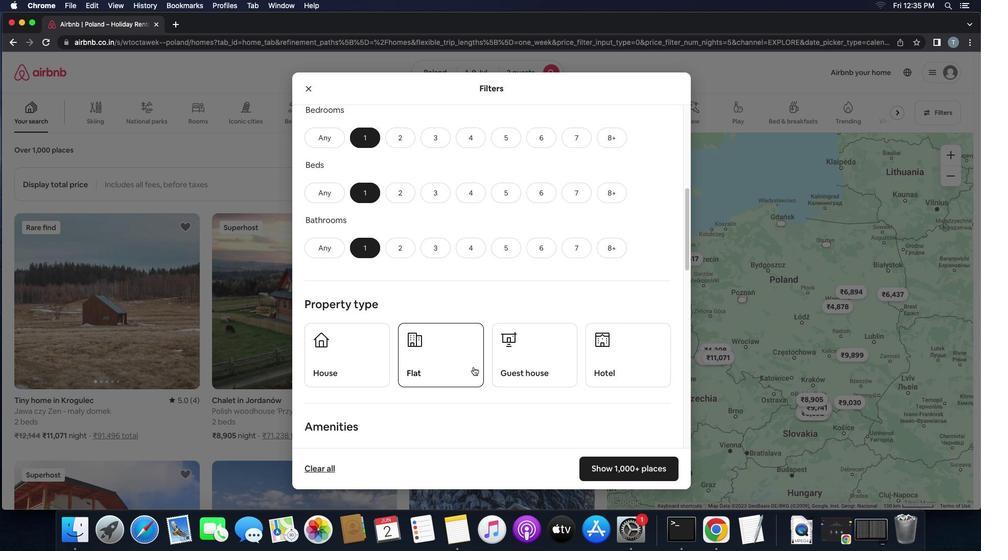 
Action: Mouse scrolled (473, 367) with delta (0, 0)
Screenshot: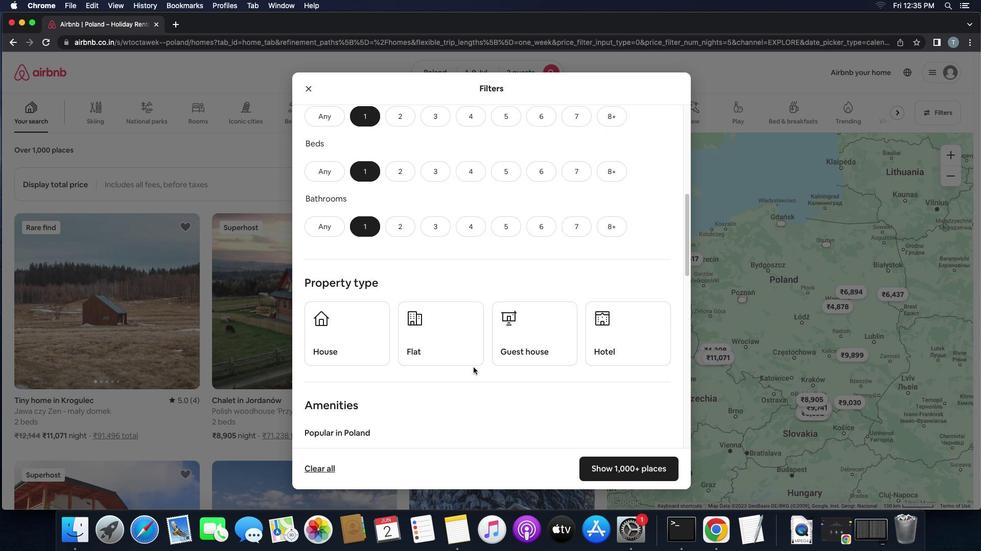 
Action: Mouse scrolled (473, 367) with delta (0, 0)
Screenshot: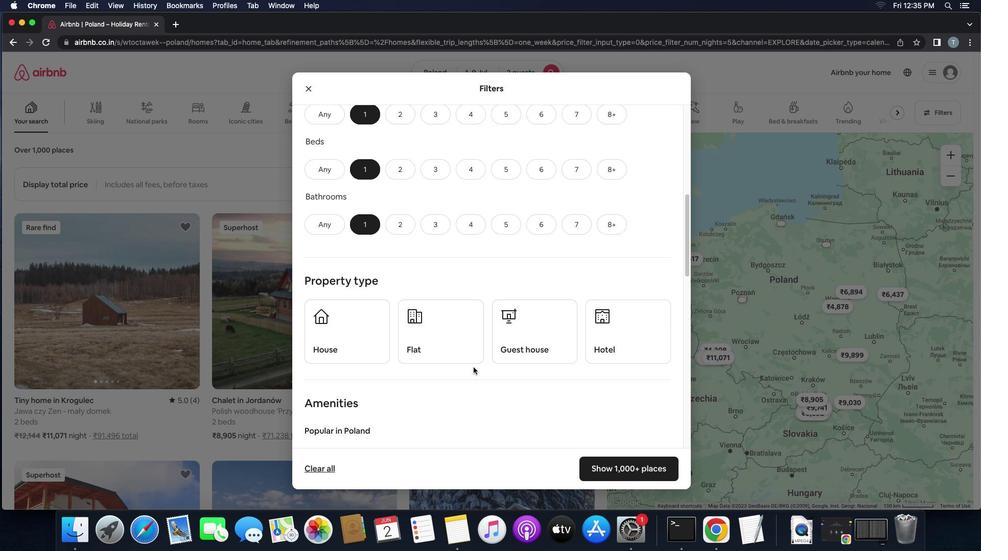 
Action: Mouse scrolled (473, 367) with delta (0, 0)
Screenshot: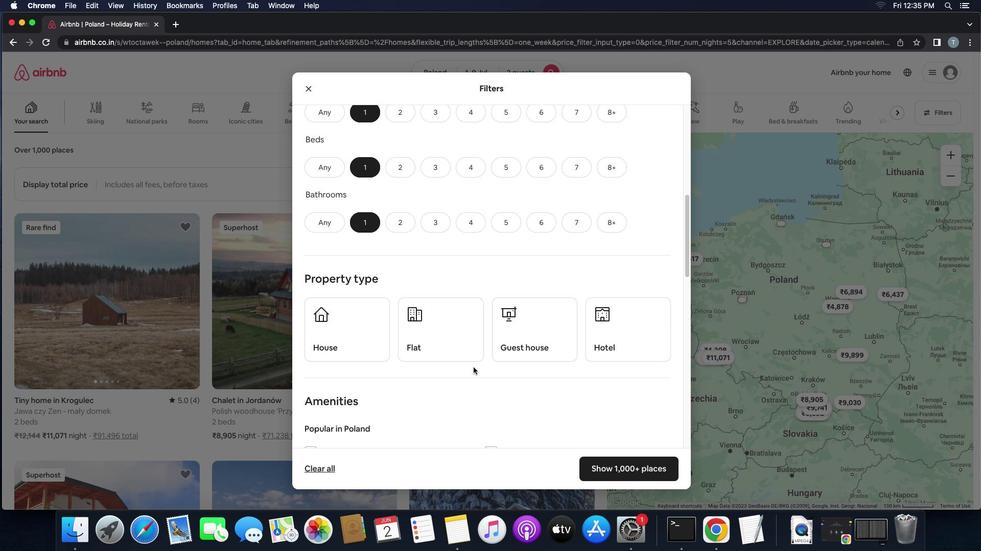 
Action: Mouse scrolled (473, 367) with delta (0, 0)
Screenshot: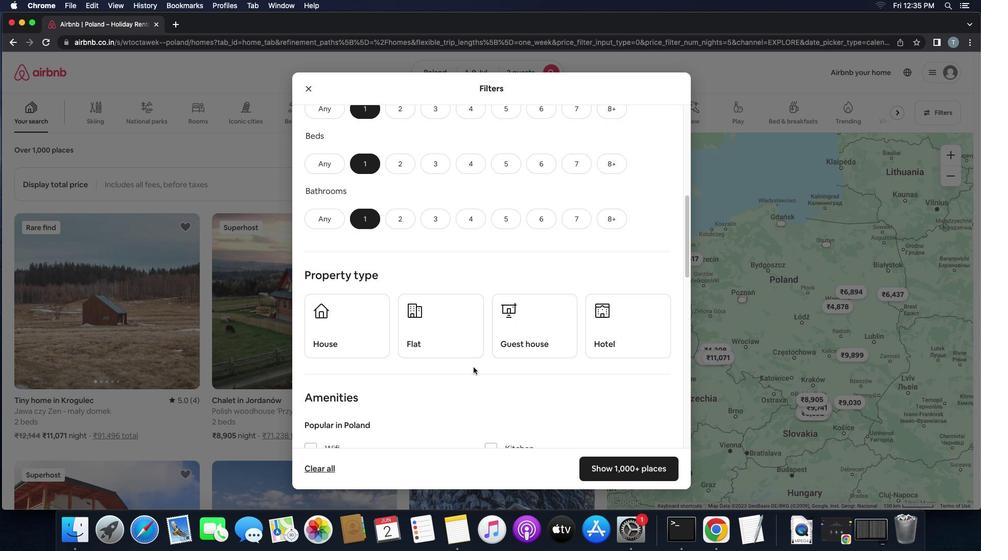 
Action: Mouse scrolled (473, 367) with delta (0, 0)
Screenshot: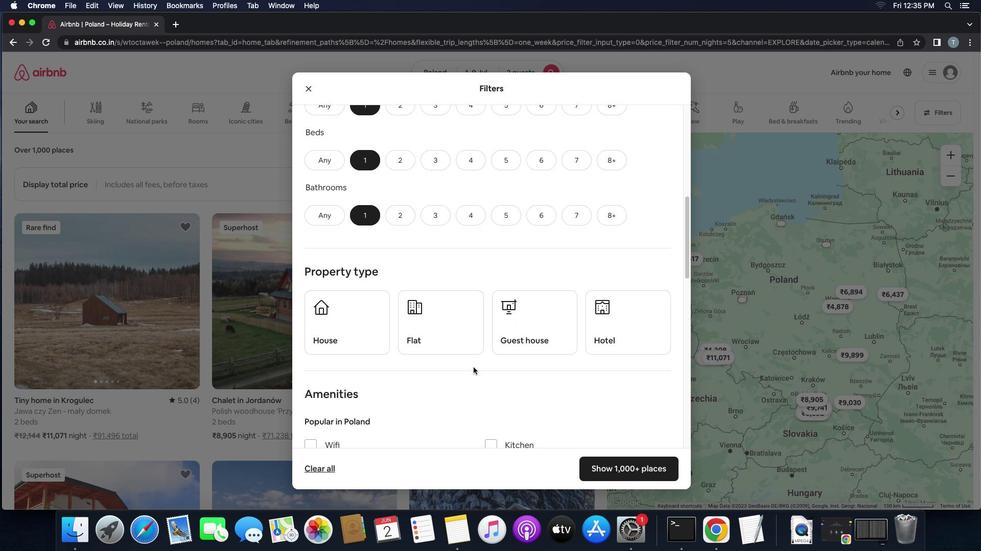 
Action: Mouse scrolled (473, 367) with delta (0, -1)
Screenshot: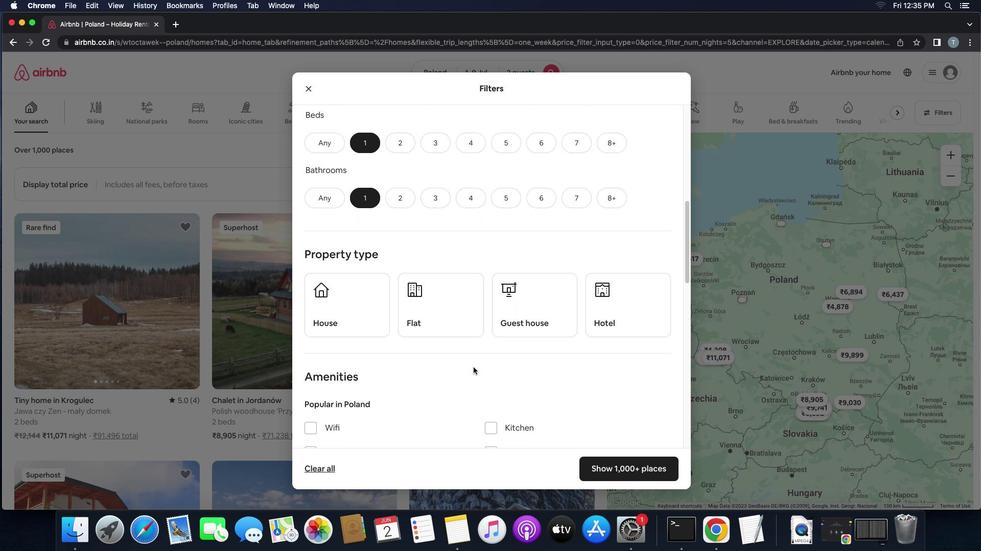 
Action: Mouse moved to (360, 272)
Screenshot: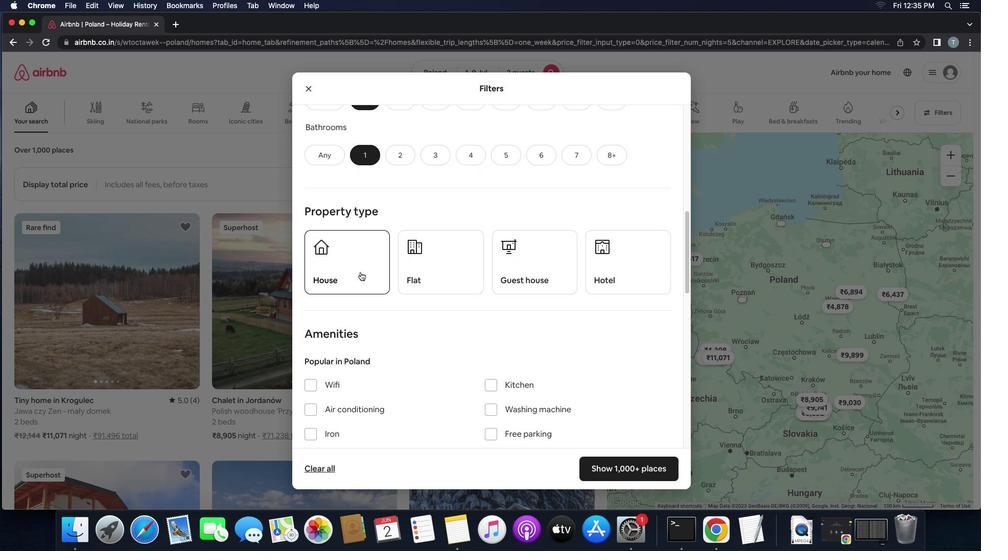 
Action: Mouse pressed left at (360, 272)
Screenshot: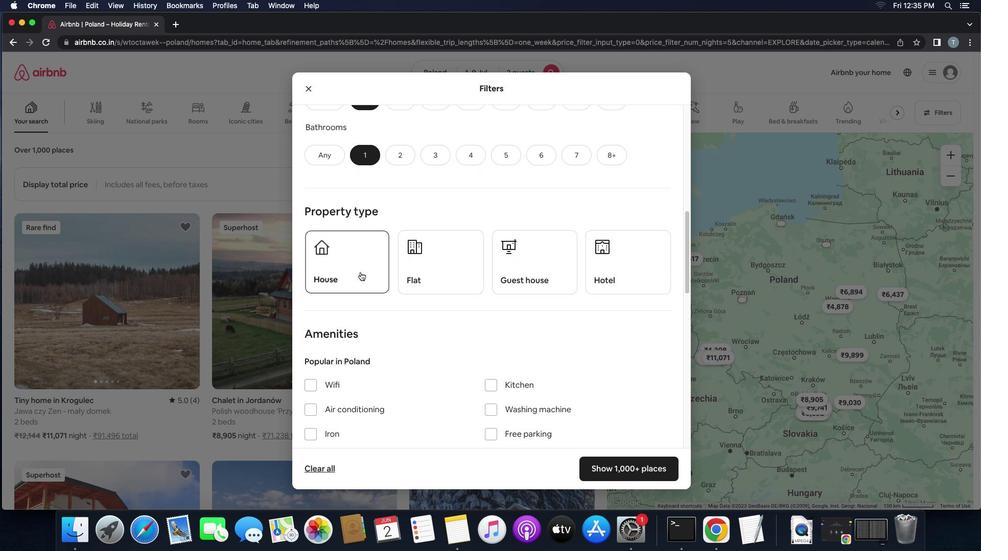 
Action: Mouse moved to (409, 267)
Screenshot: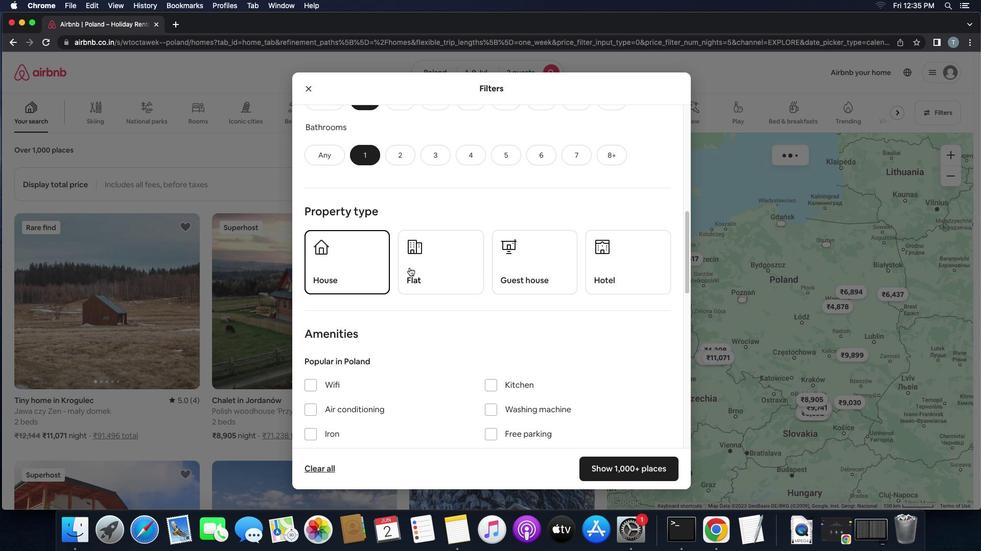 
Action: Mouse pressed left at (409, 267)
Screenshot: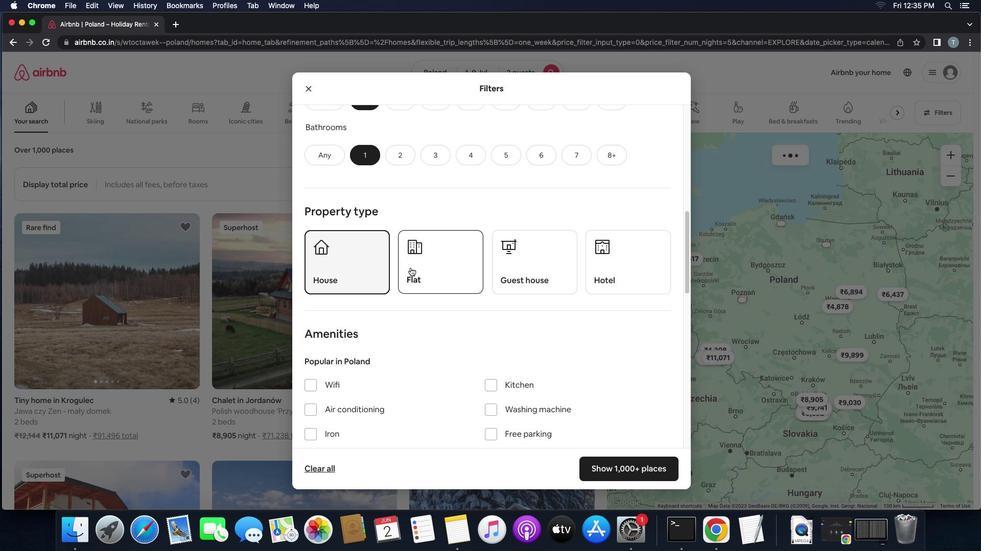 
Action: Mouse moved to (543, 269)
Screenshot: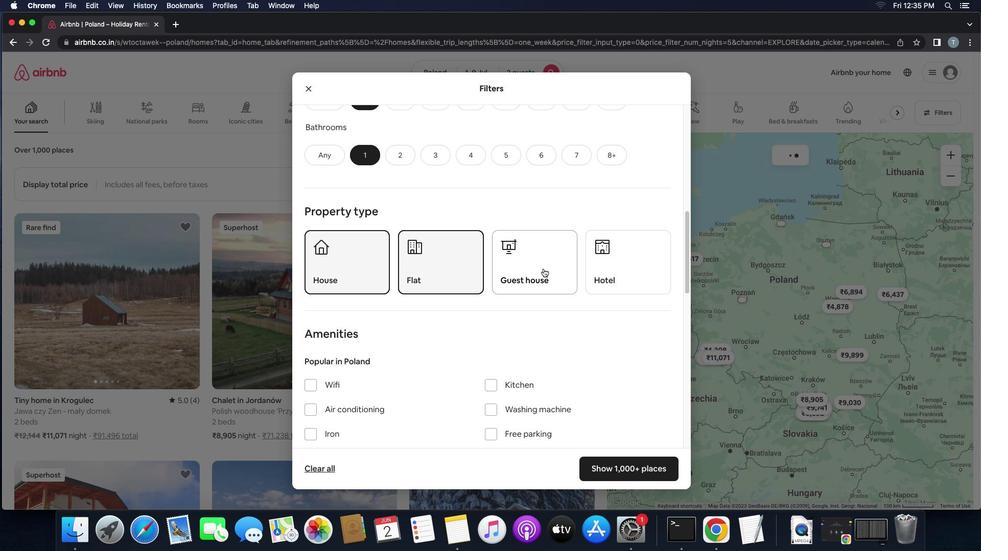 
Action: Mouse pressed left at (543, 269)
Screenshot: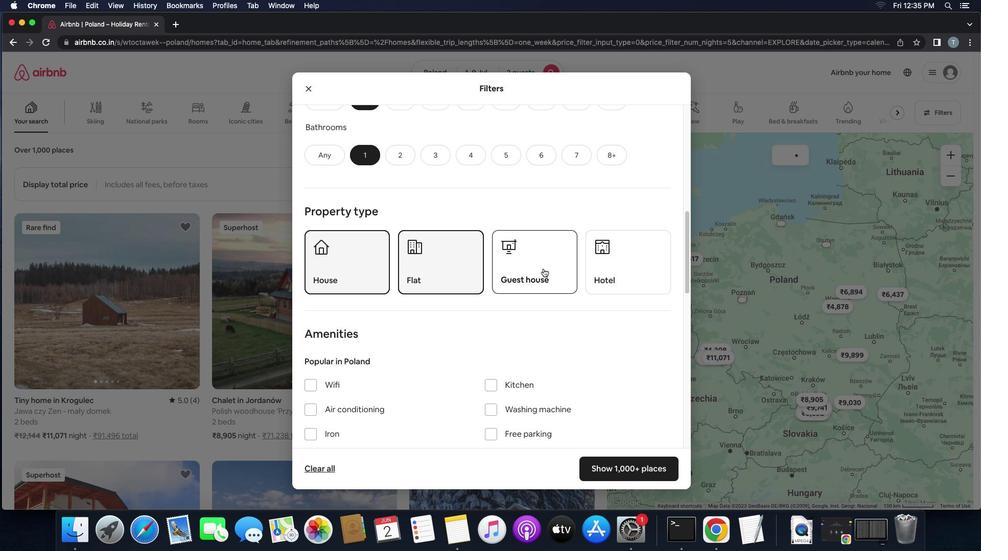 
Action: Mouse moved to (541, 335)
Screenshot: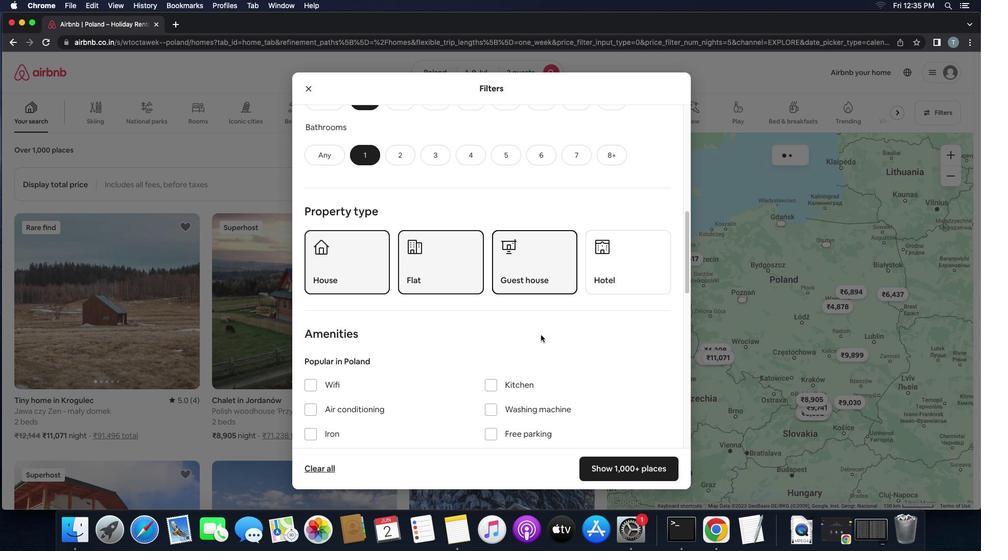 
Action: Mouse scrolled (541, 335) with delta (0, 0)
Screenshot: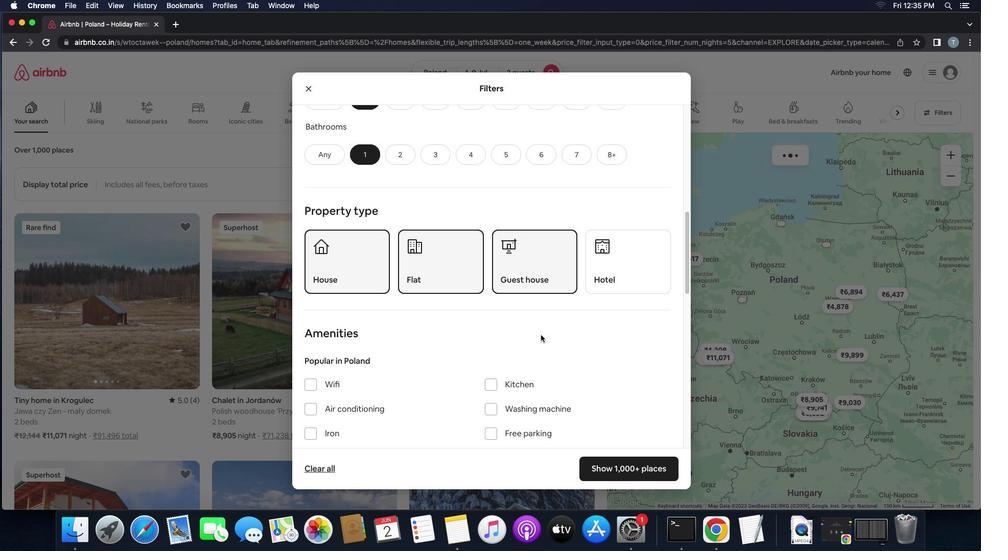 
Action: Mouse scrolled (541, 335) with delta (0, 0)
Screenshot: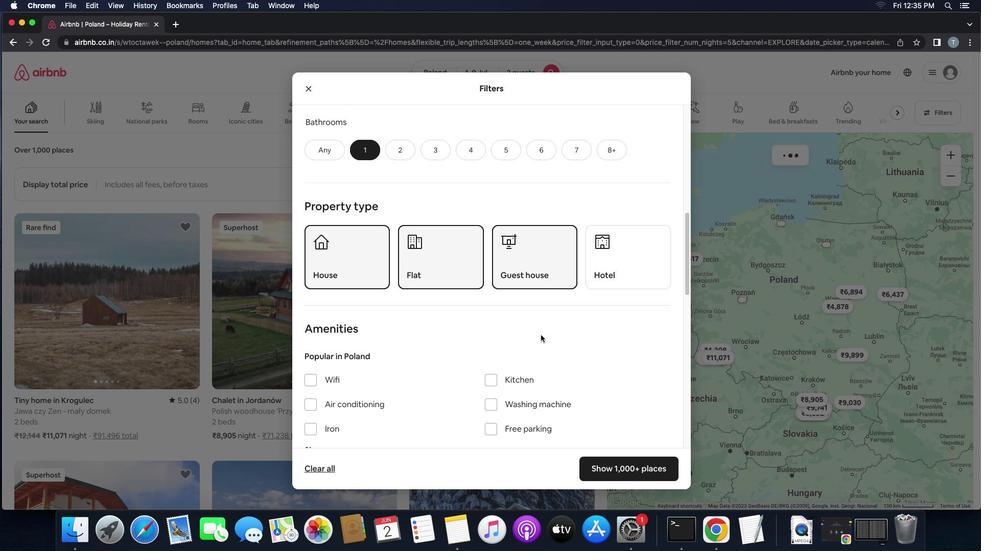 
Action: Mouse scrolled (541, 335) with delta (0, 0)
Screenshot: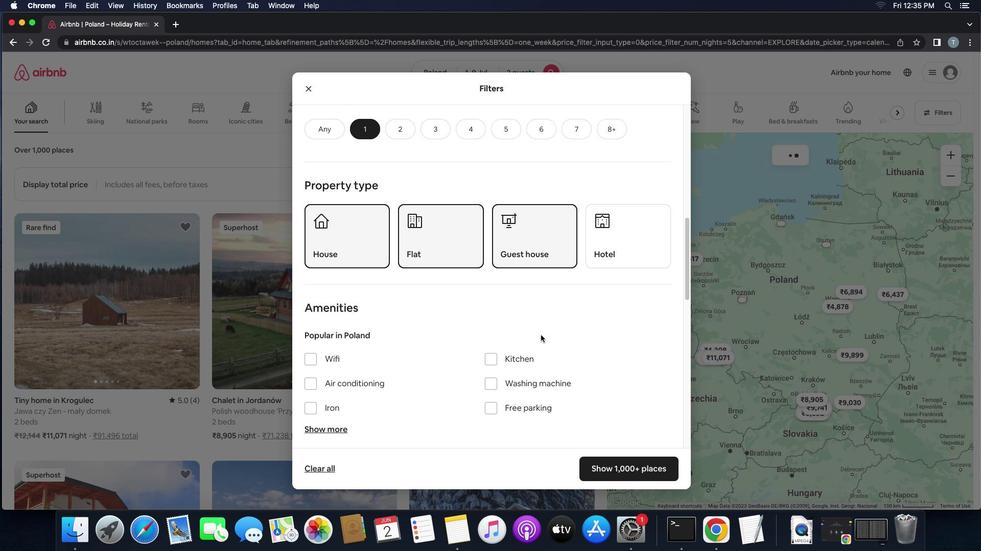 
Action: Mouse scrolled (541, 335) with delta (0, 0)
Screenshot: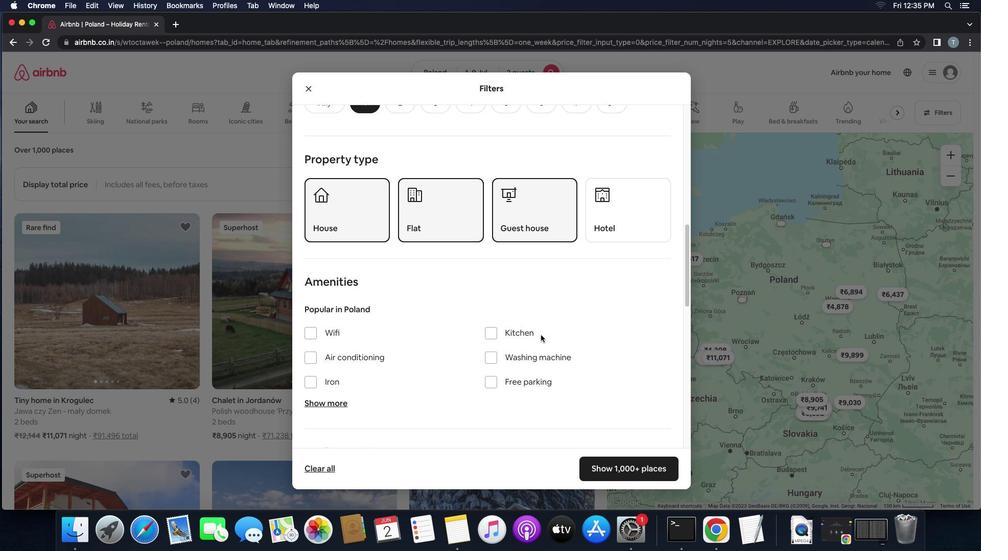 
Action: Mouse scrolled (541, 335) with delta (0, 0)
Screenshot: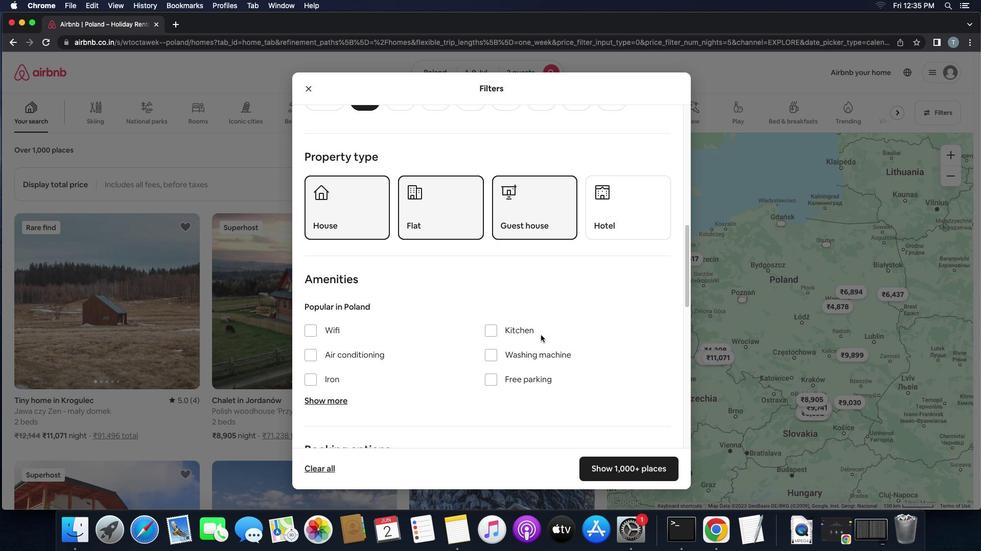 
Action: Mouse scrolled (541, 335) with delta (0, 0)
Screenshot: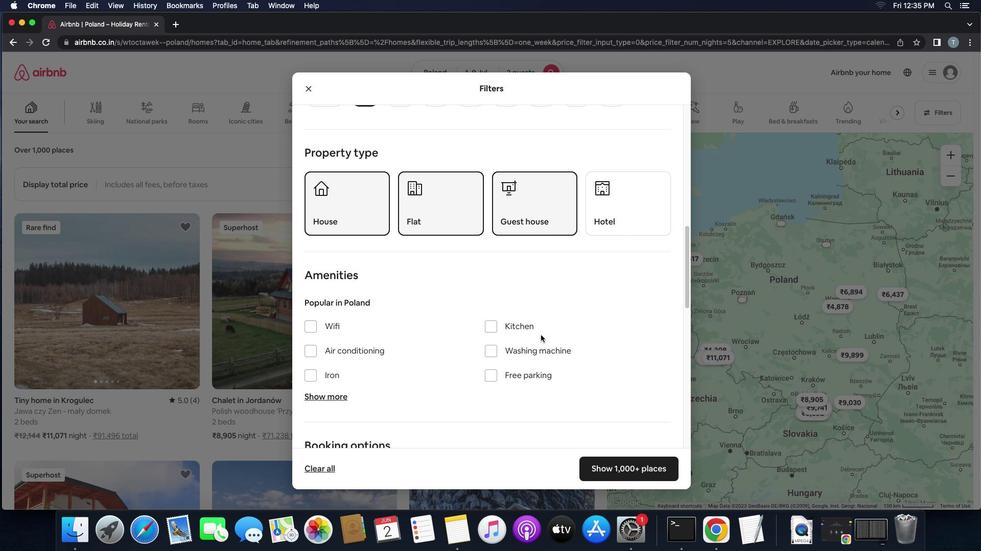 
Action: Mouse scrolled (541, 335) with delta (0, 0)
Screenshot: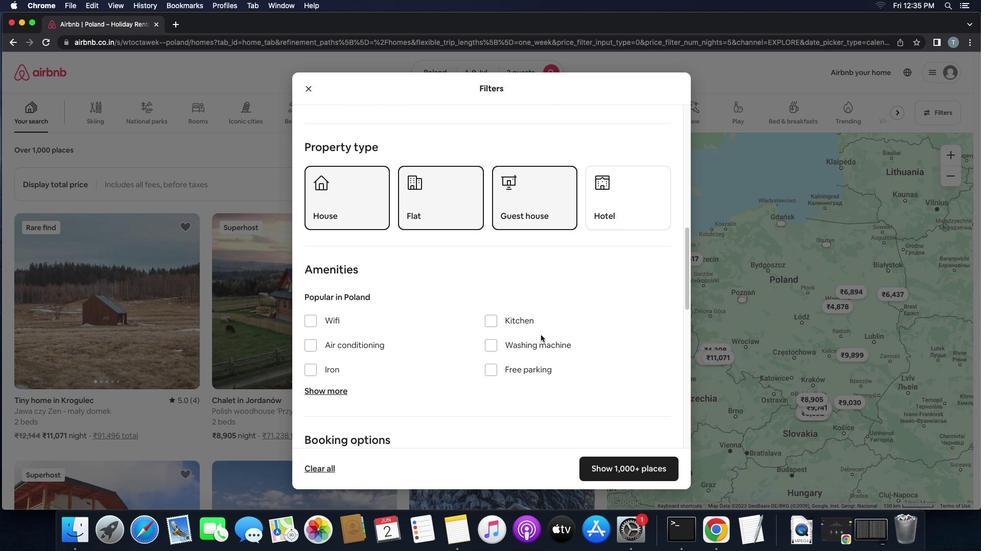 
Action: Mouse scrolled (541, 335) with delta (0, 0)
Screenshot: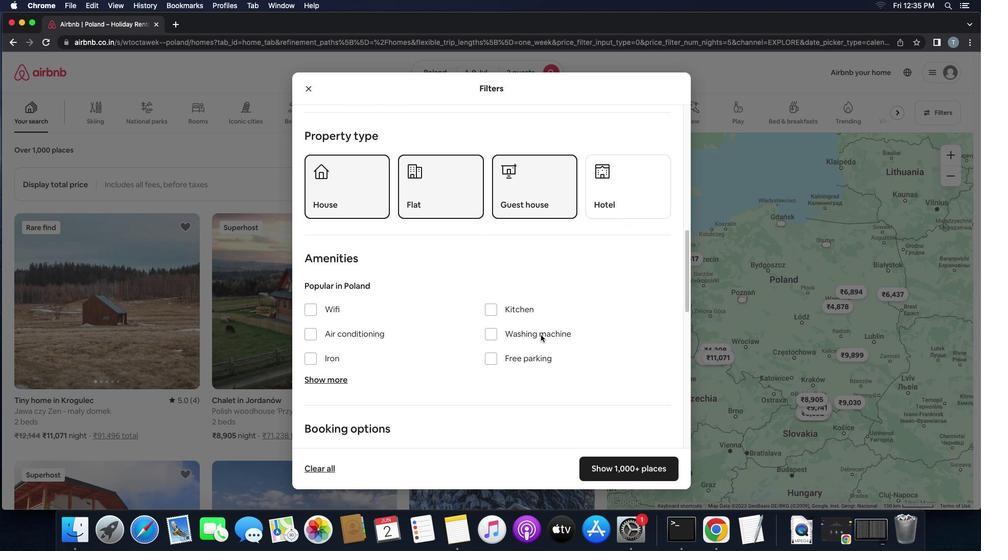 
Action: Mouse scrolled (541, 335) with delta (0, 0)
Screenshot: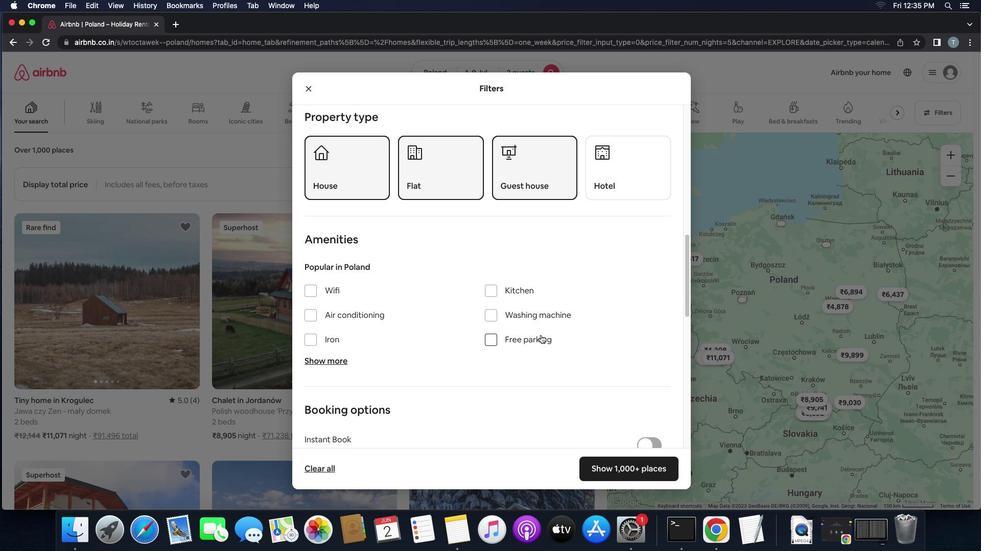 
Action: Mouse scrolled (541, 335) with delta (0, 0)
Screenshot: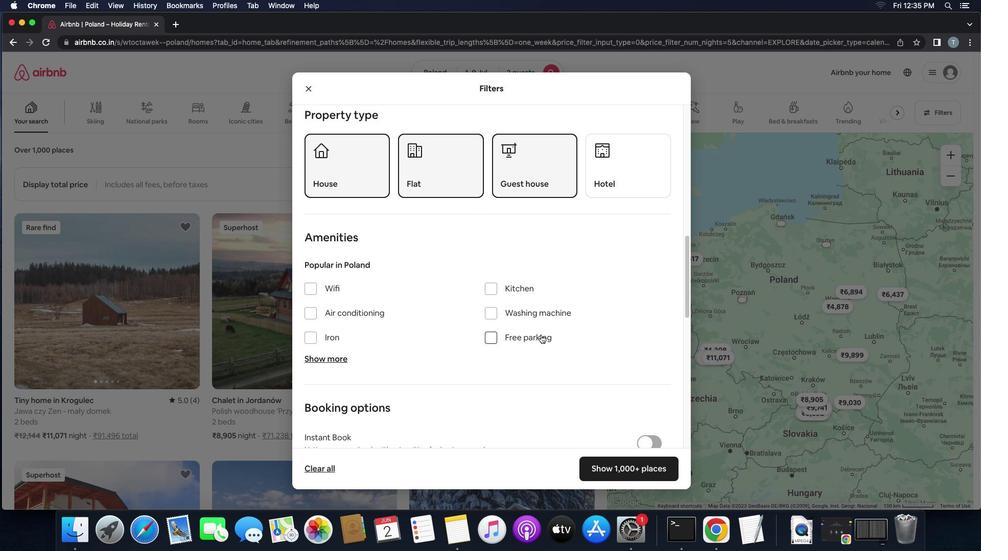 
Action: Mouse scrolled (541, 335) with delta (0, 0)
Screenshot: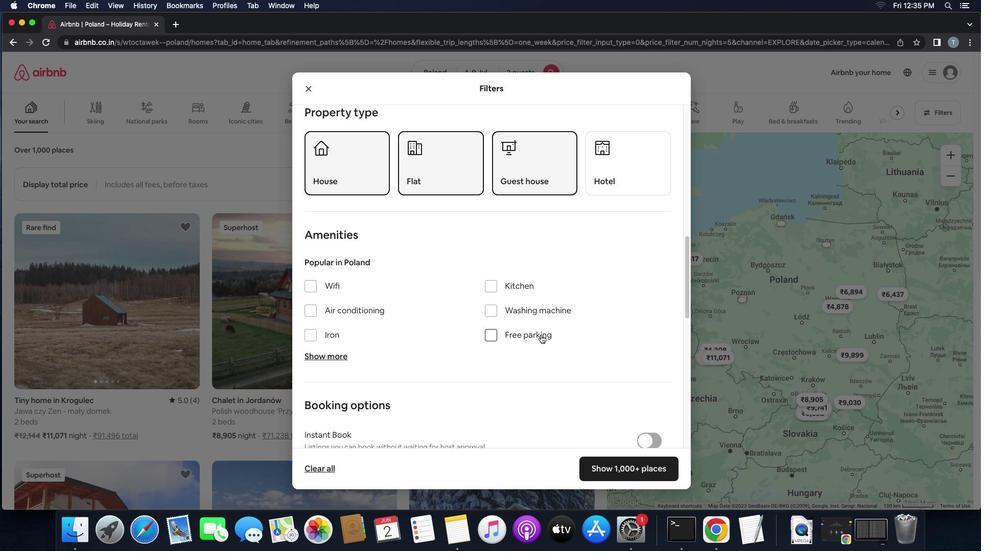 
Action: Mouse scrolled (541, 335) with delta (0, 0)
Screenshot: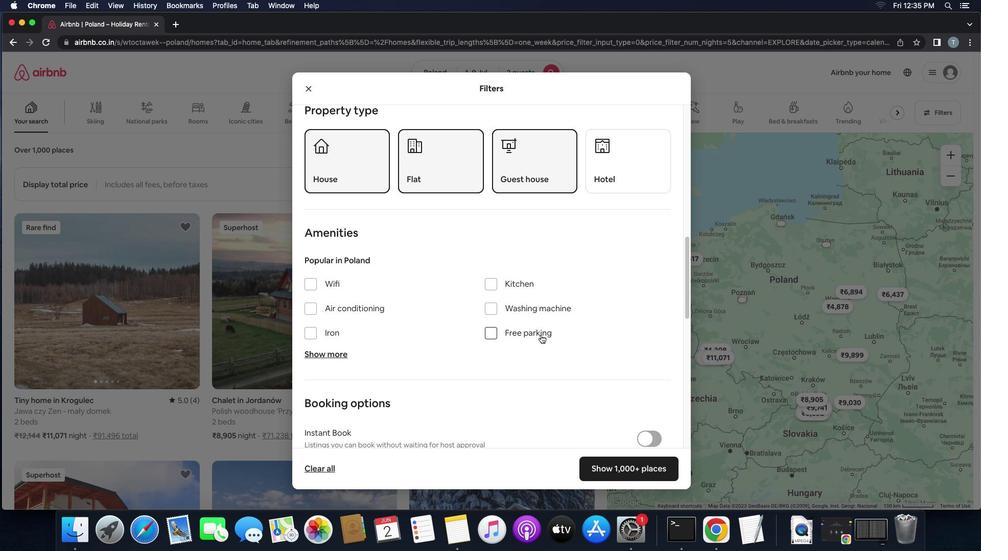 
Action: Mouse scrolled (541, 335) with delta (0, 0)
Screenshot: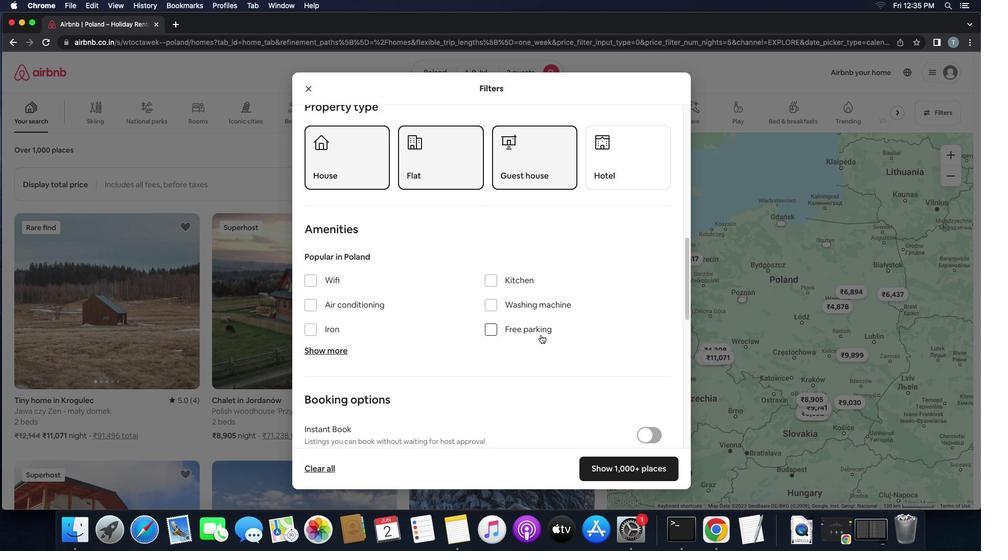 
Action: Mouse moved to (490, 290)
Screenshot: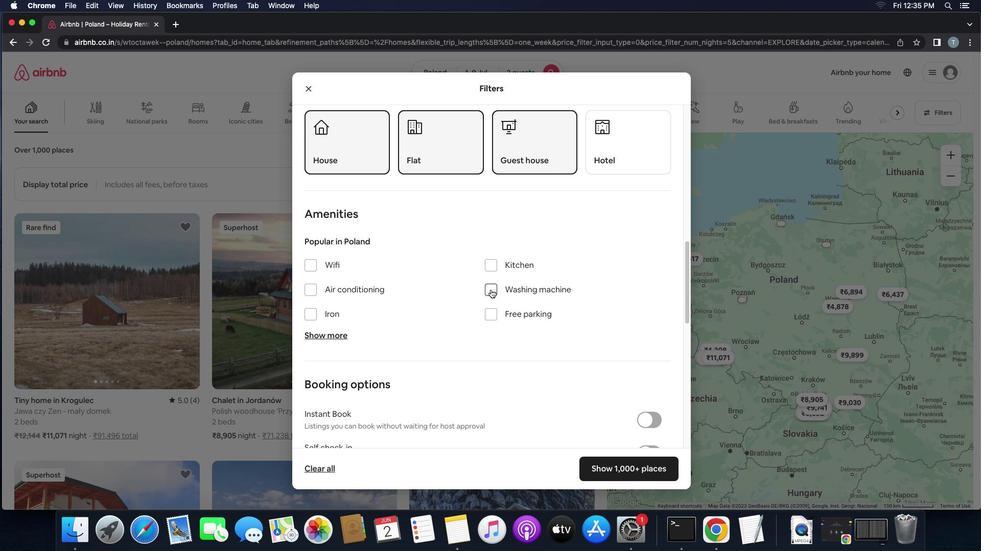 
Action: Mouse pressed left at (490, 290)
Screenshot: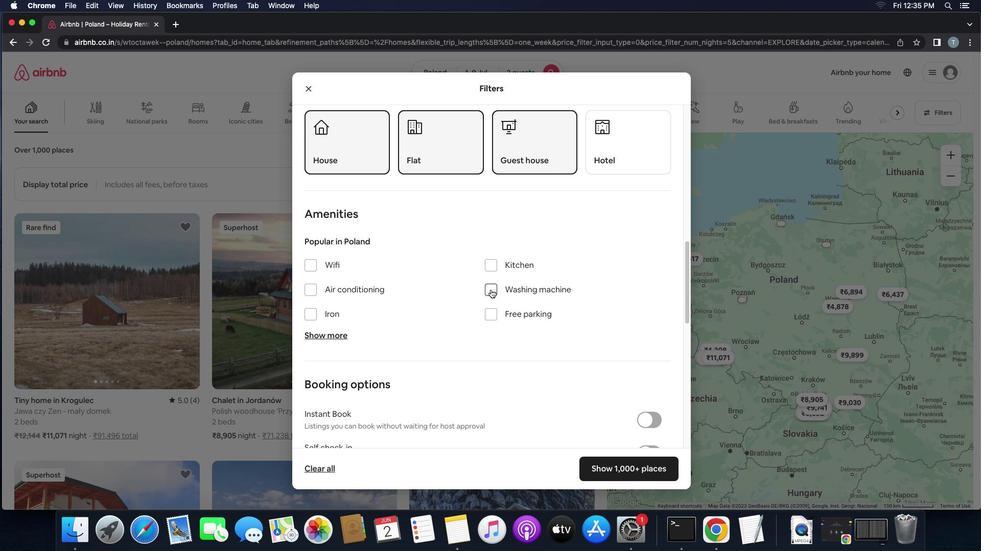 
Action: Mouse moved to (553, 352)
Screenshot: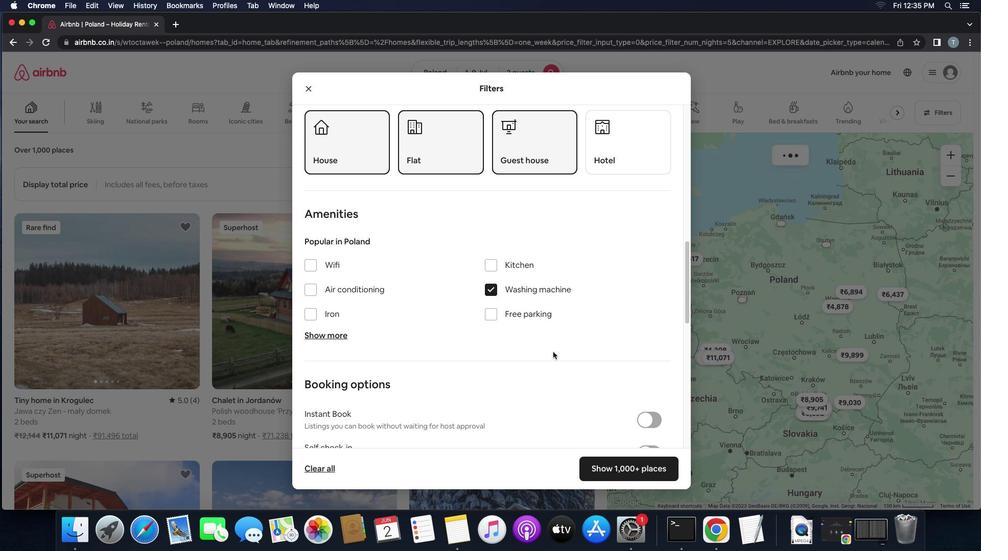 
Action: Mouse scrolled (553, 352) with delta (0, 0)
Screenshot: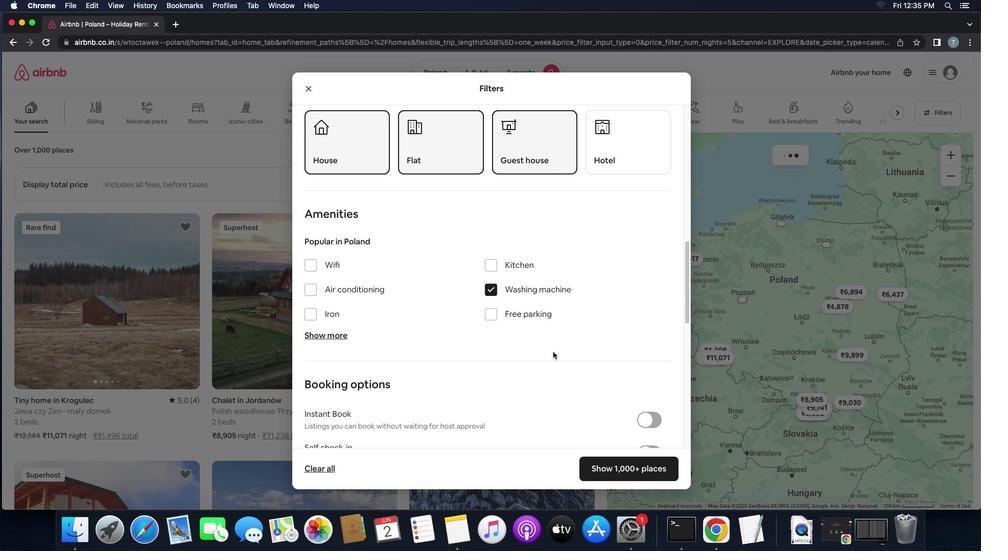 
Action: Mouse scrolled (553, 352) with delta (0, 0)
Screenshot: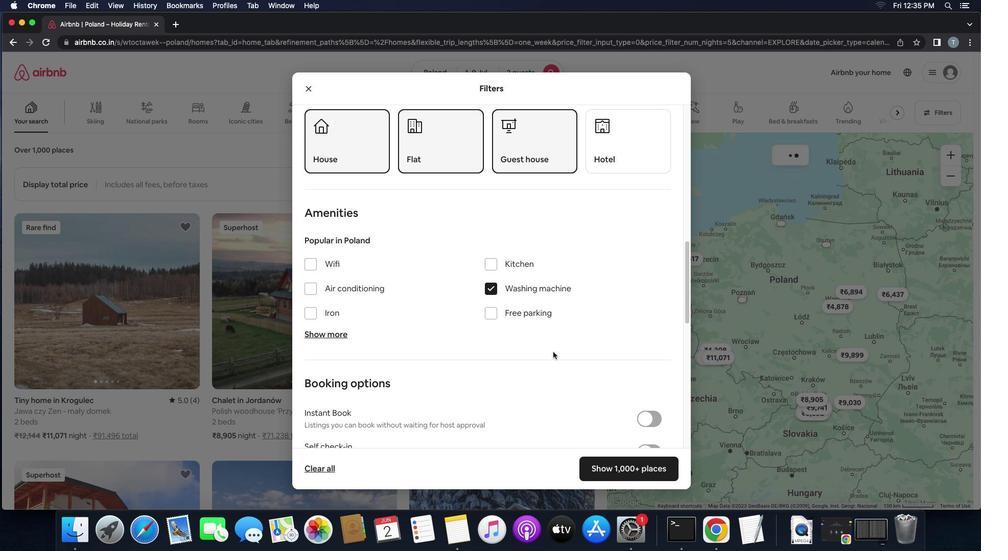
Action: Mouse scrolled (553, 352) with delta (0, -1)
Screenshot: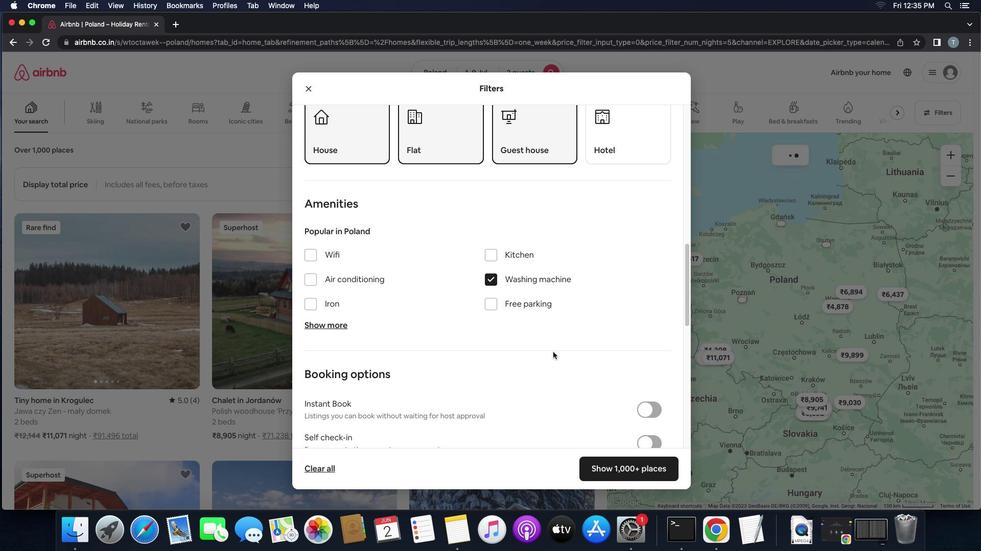 
Action: Mouse scrolled (553, 352) with delta (0, -2)
Screenshot: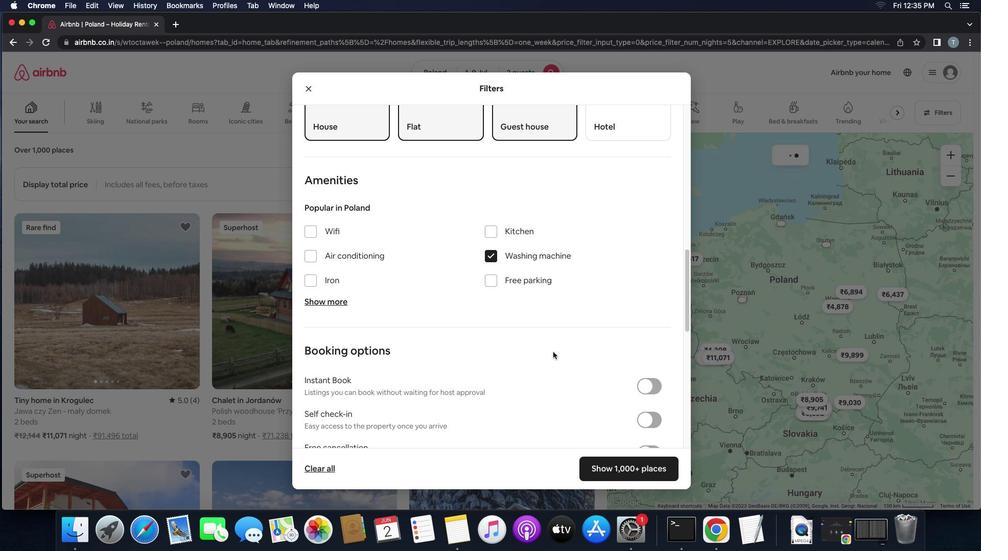 
Action: Mouse moved to (655, 282)
Screenshot: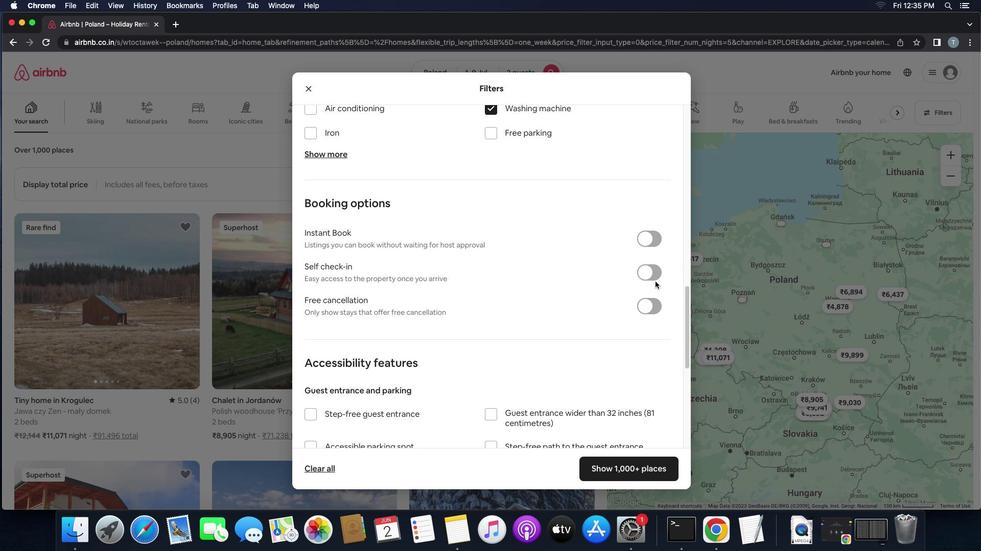 
Action: Mouse pressed left at (655, 282)
Screenshot: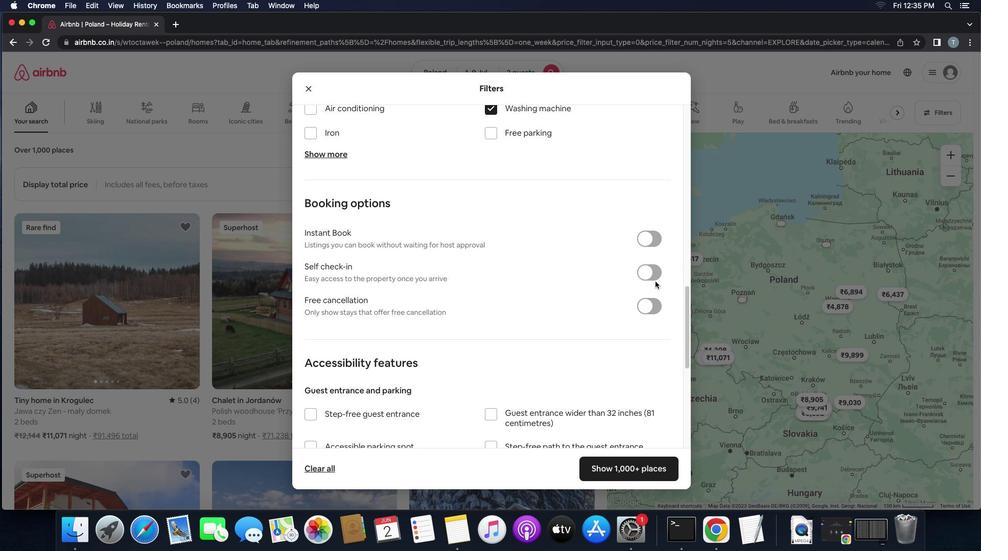 
Action: Mouse moved to (650, 269)
Screenshot: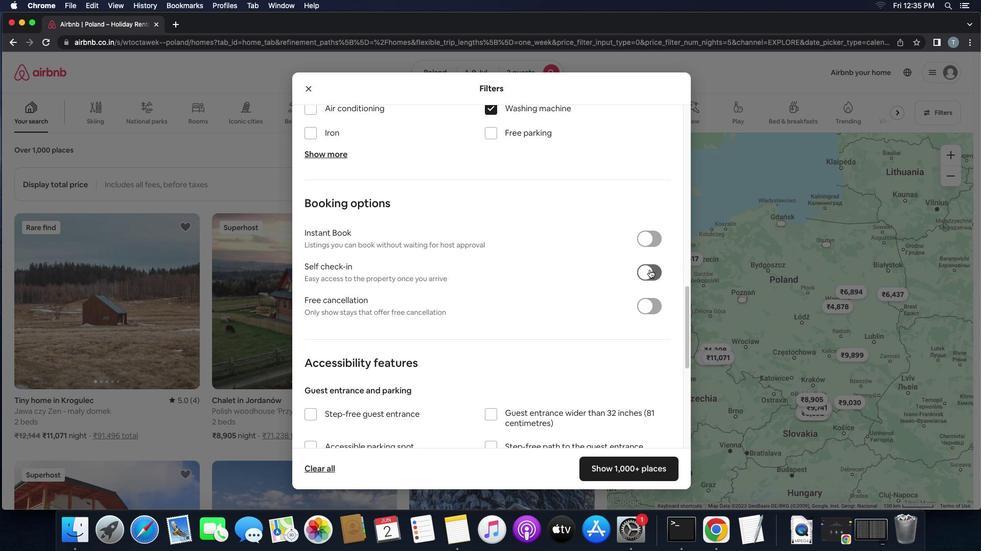 
Action: Mouse pressed left at (650, 269)
Screenshot: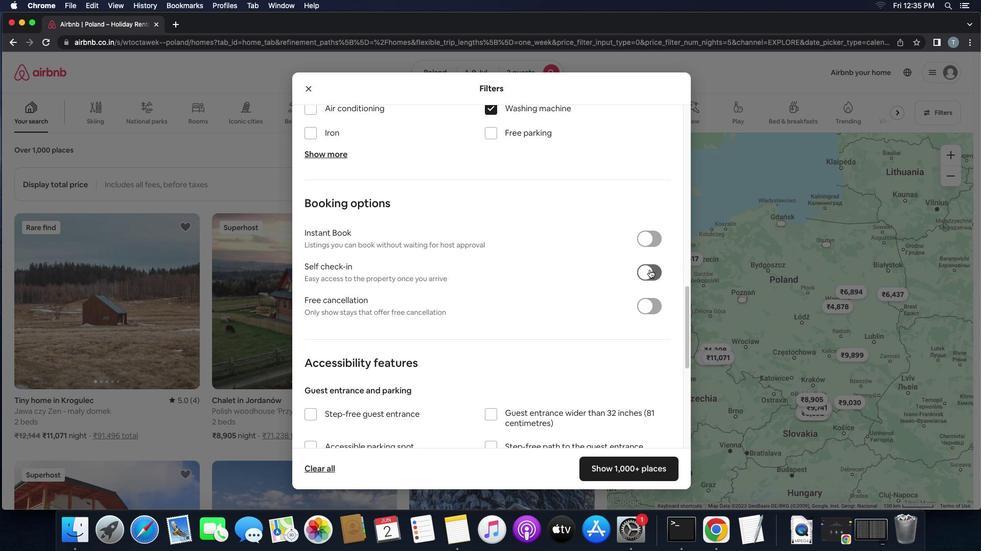 
Action: Mouse moved to (573, 335)
Screenshot: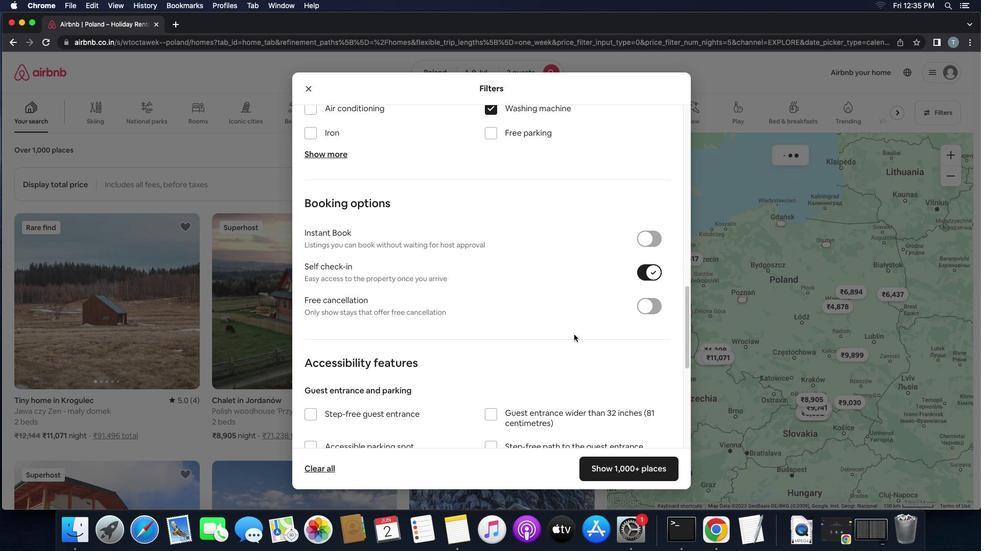 
Action: Mouse scrolled (573, 335) with delta (0, 0)
Screenshot: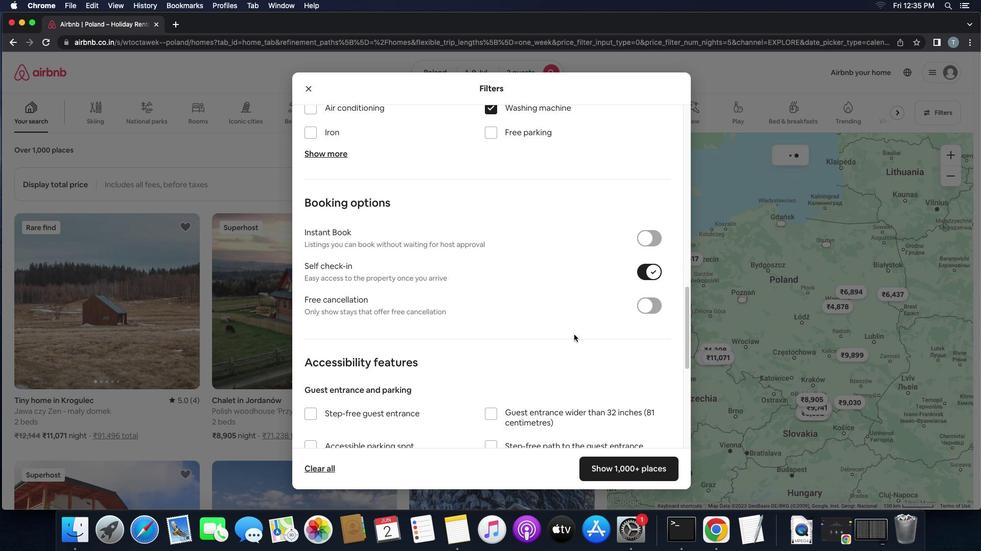 
Action: Mouse scrolled (573, 335) with delta (0, 0)
Screenshot: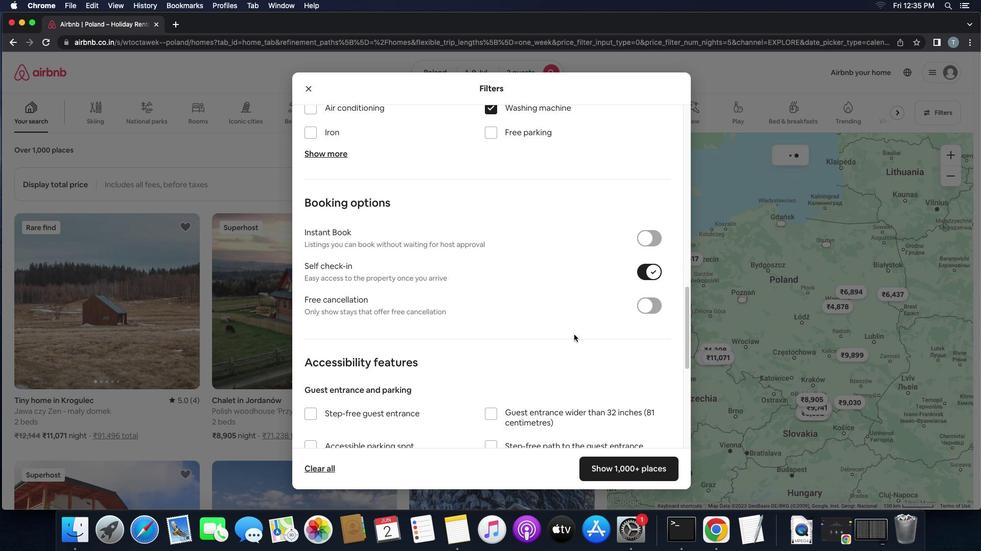 
Action: Mouse scrolled (573, 335) with delta (0, -1)
Screenshot: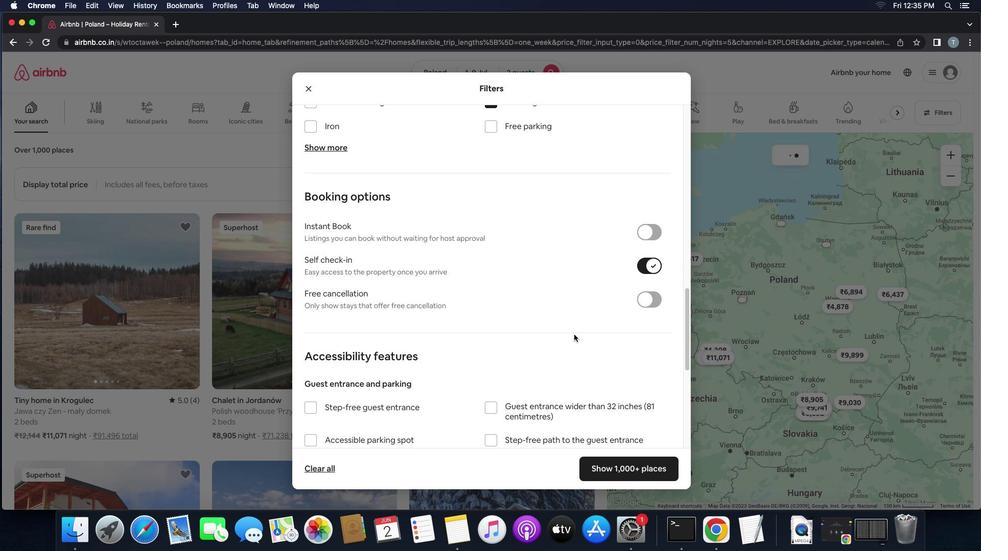 
Action: Mouse scrolled (573, 335) with delta (0, -2)
Screenshot: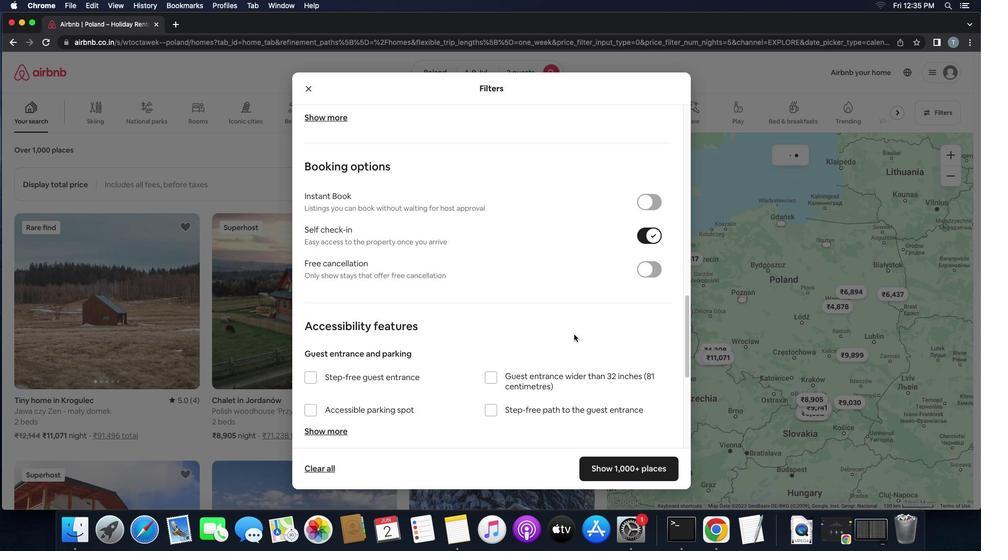 
Action: Mouse moved to (573, 335)
Screenshot: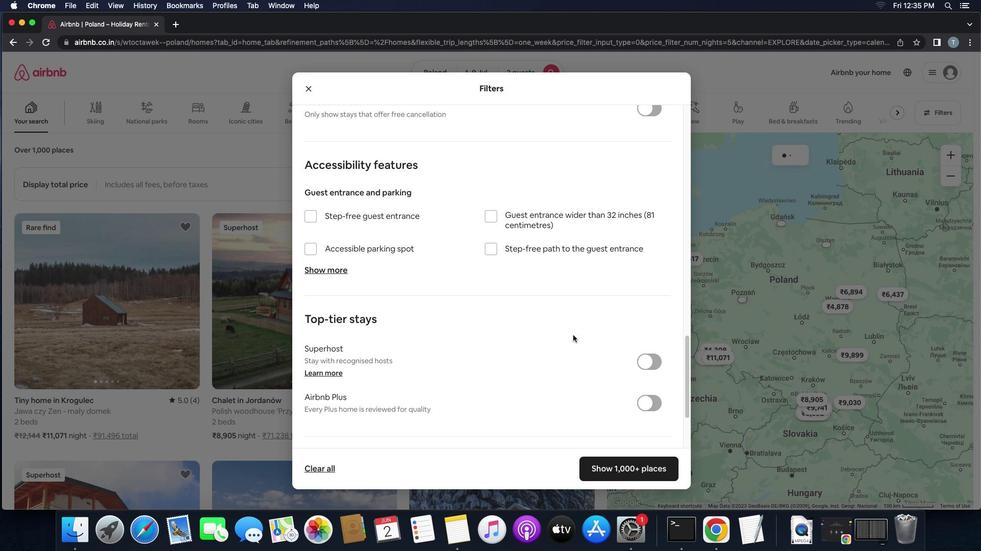 
Action: Mouse scrolled (573, 335) with delta (0, 0)
Screenshot: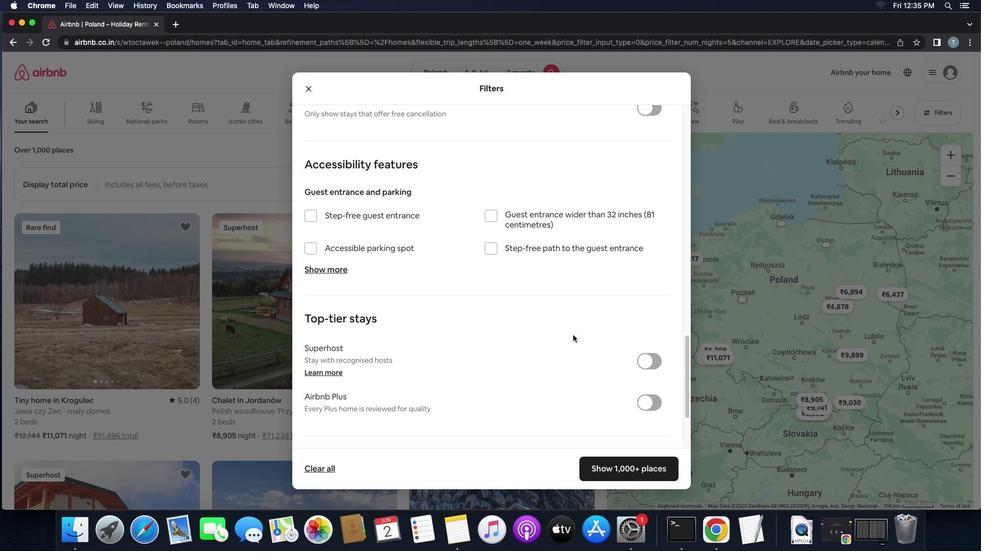 
Action: Mouse scrolled (573, 335) with delta (0, 0)
Screenshot: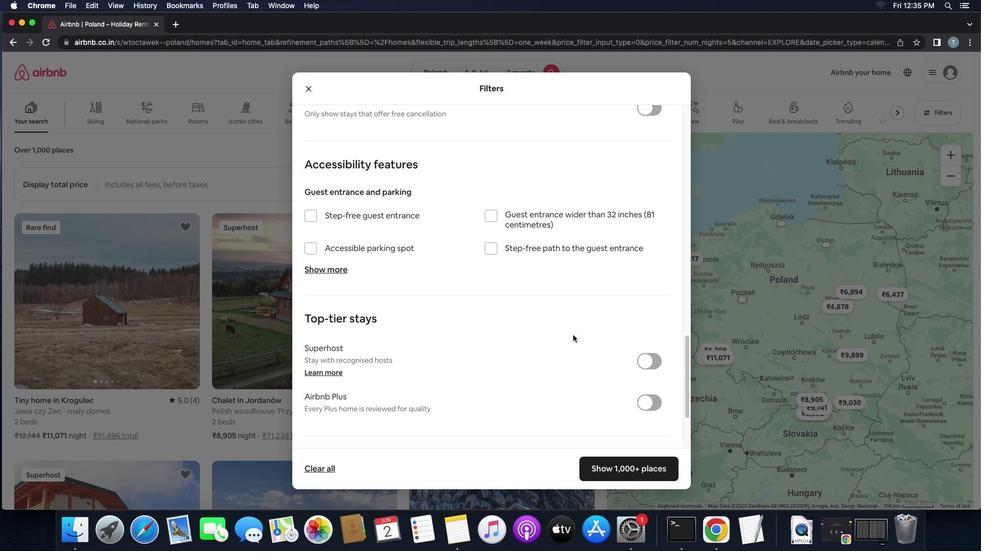 
Action: Mouse scrolled (573, 335) with delta (0, -1)
Screenshot: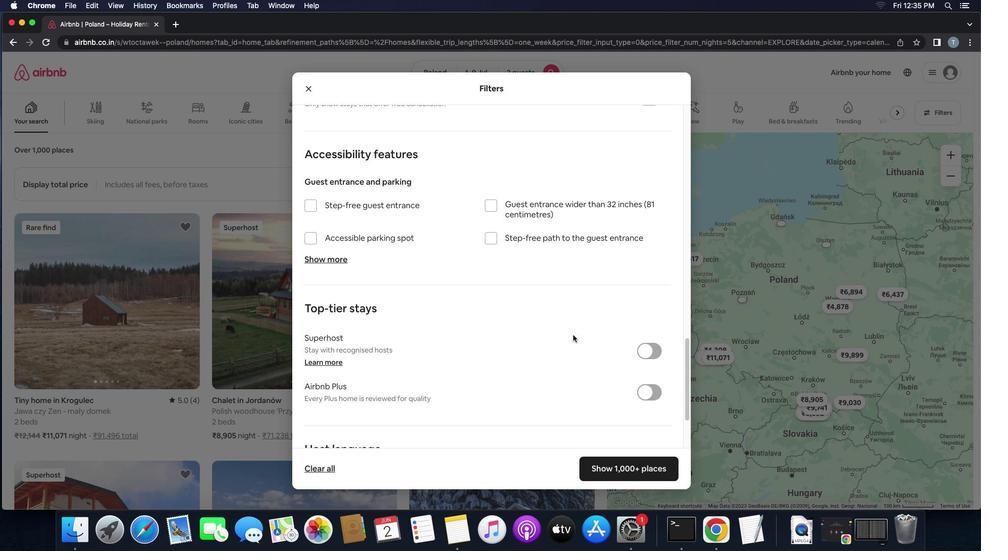 
Action: Mouse scrolled (573, 335) with delta (0, -2)
Screenshot: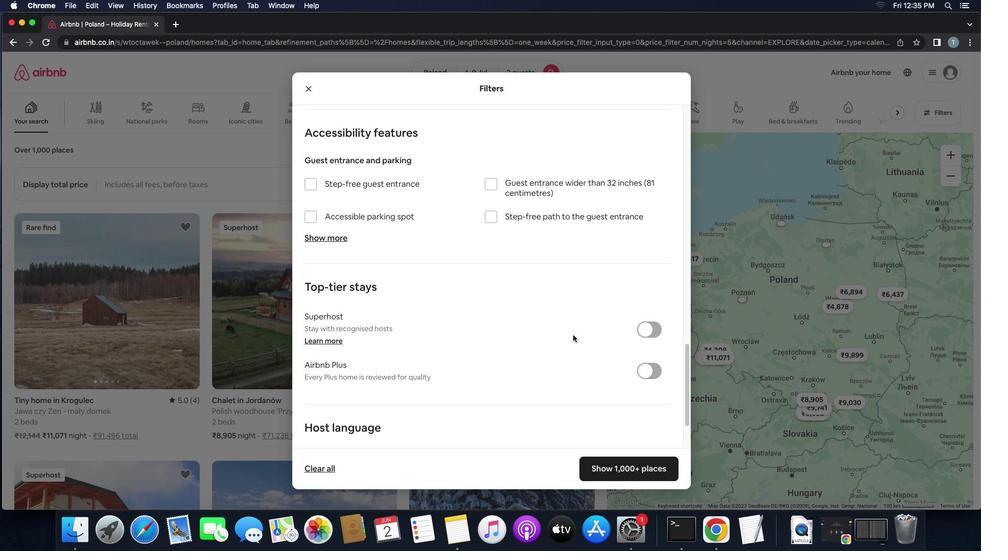 
Action: Mouse moved to (564, 345)
Screenshot: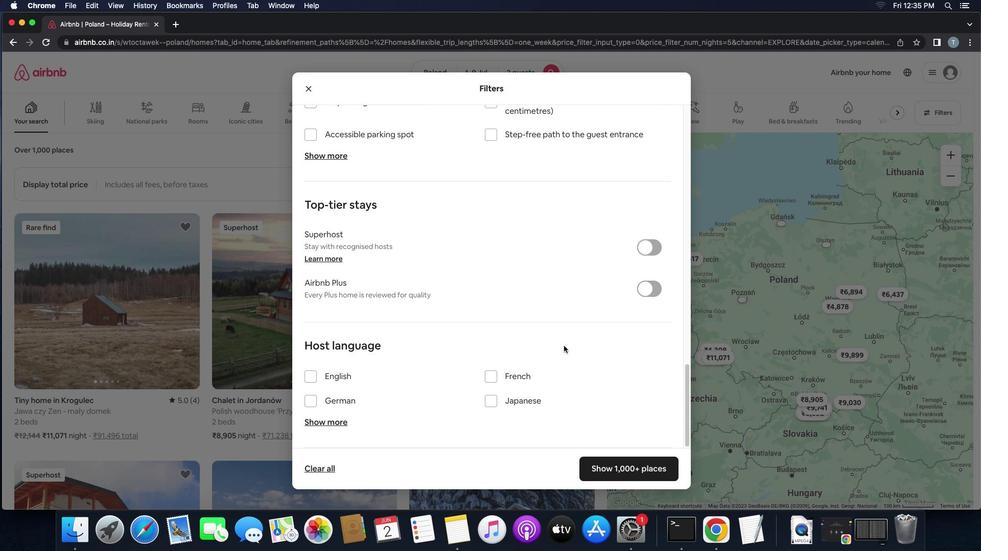 
Action: Mouse scrolled (564, 345) with delta (0, 0)
Screenshot: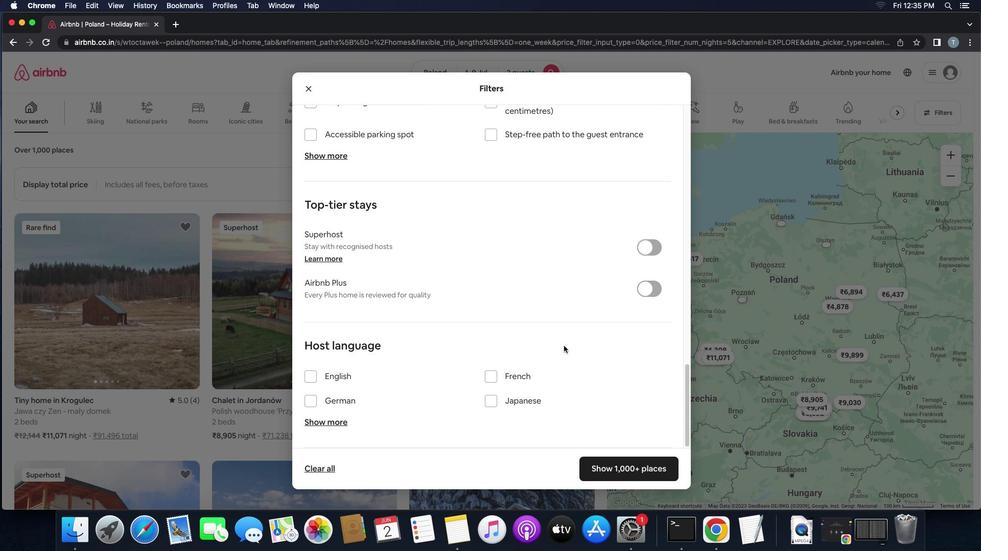 
Action: Mouse scrolled (564, 345) with delta (0, 0)
Screenshot: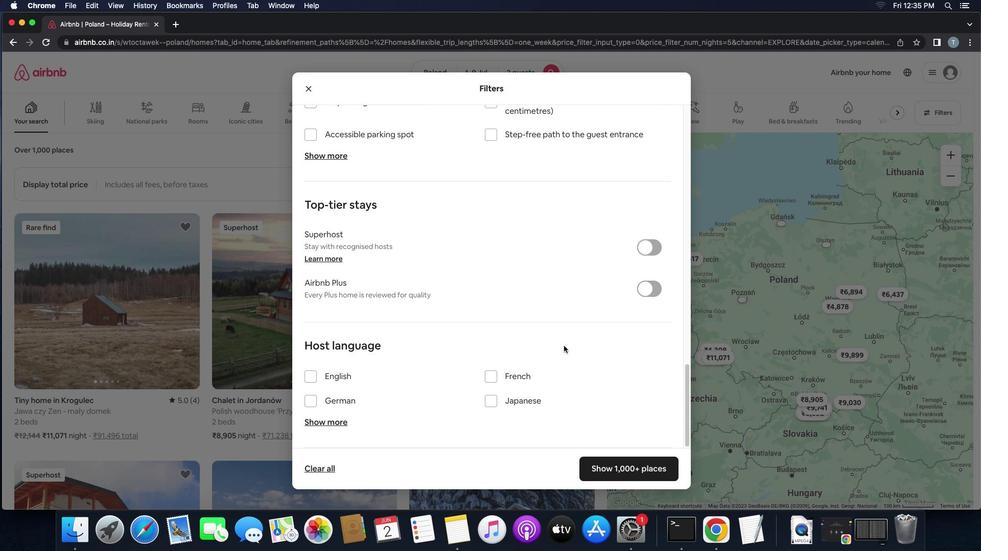 
Action: Mouse scrolled (564, 345) with delta (0, -1)
Screenshot: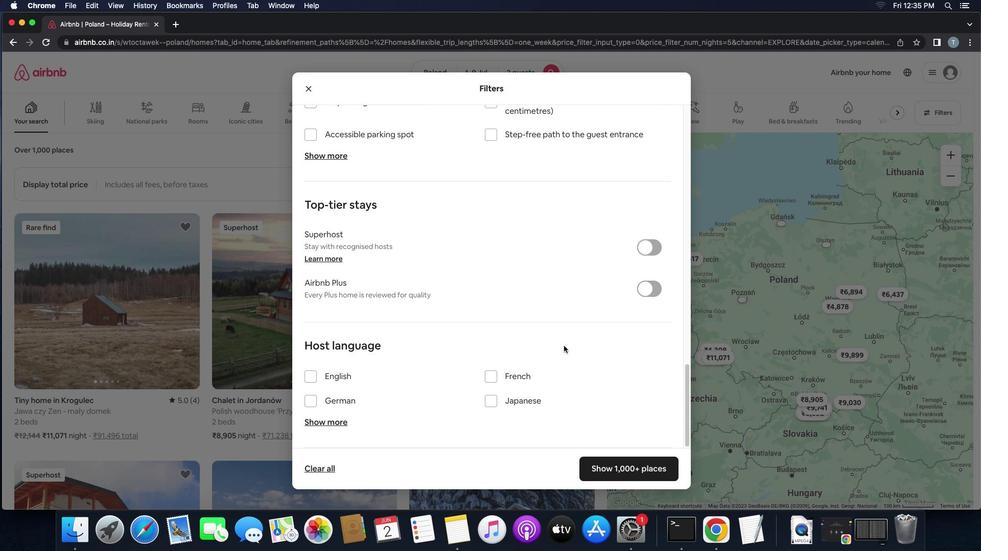 
Action: Mouse moved to (307, 376)
Screenshot: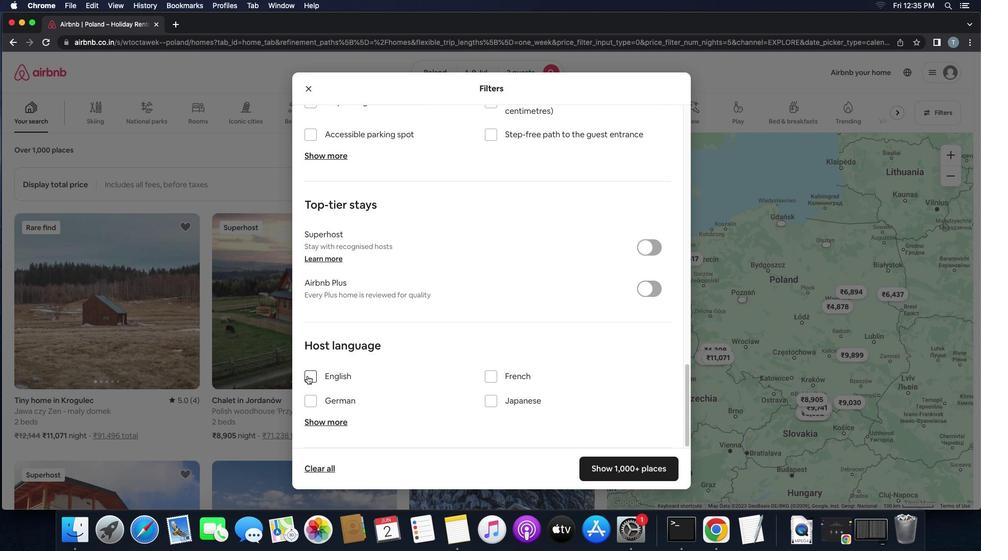 
Action: Mouse pressed left at (307, 376)
Screenshot: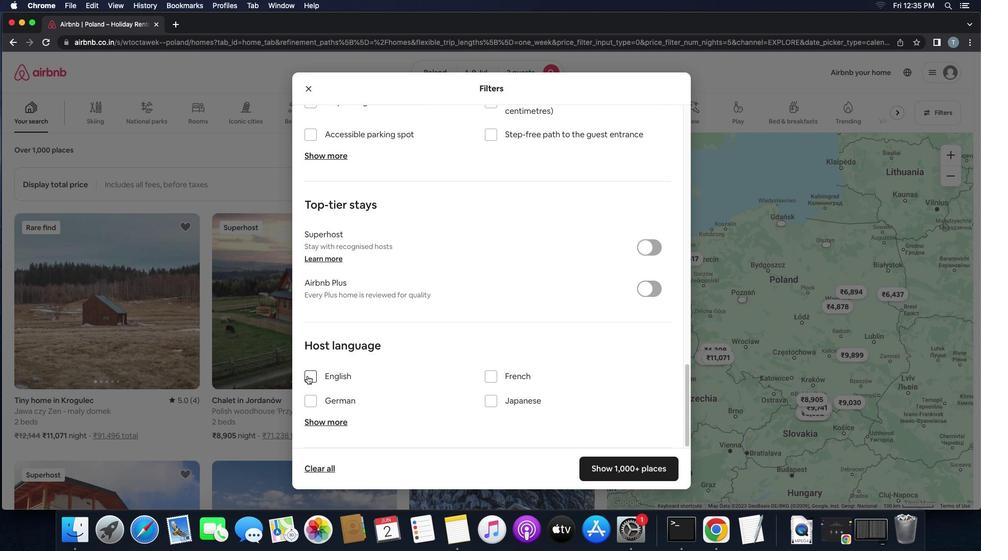 
Action: Mouse moved to (616, 461)
Screenshot: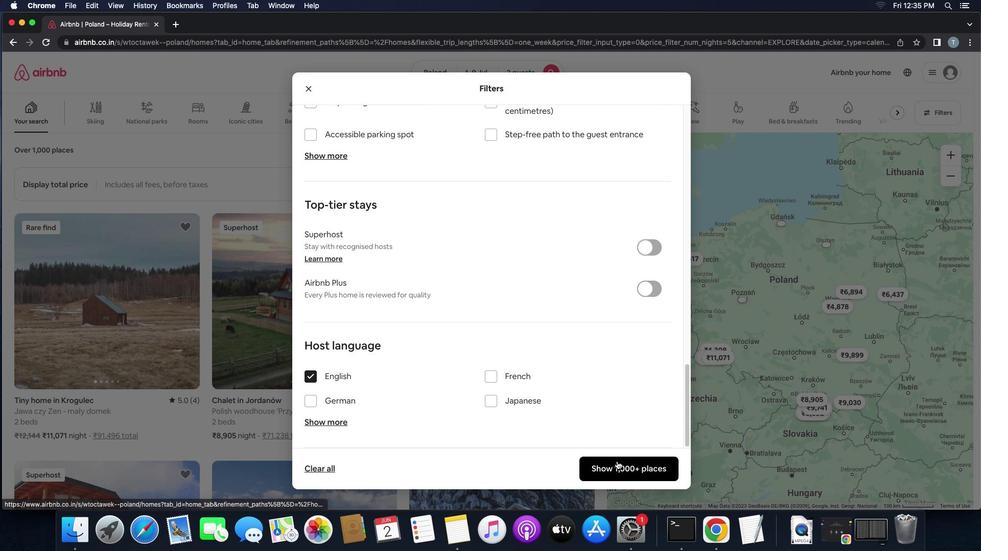 
Action: Mouse pressed left at (616, 461)
Screenshot: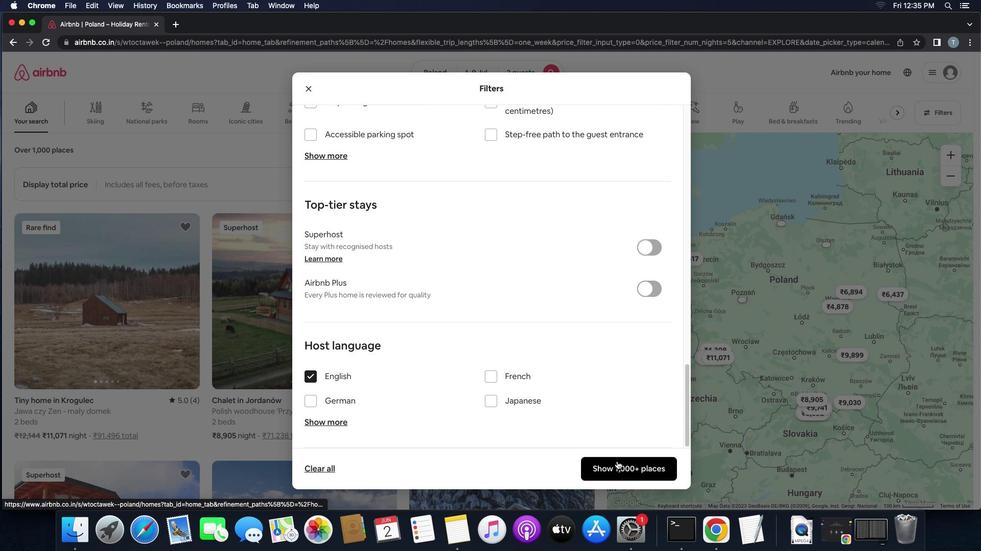 
Action: Mouse moved to (612, 465)
Screenshot: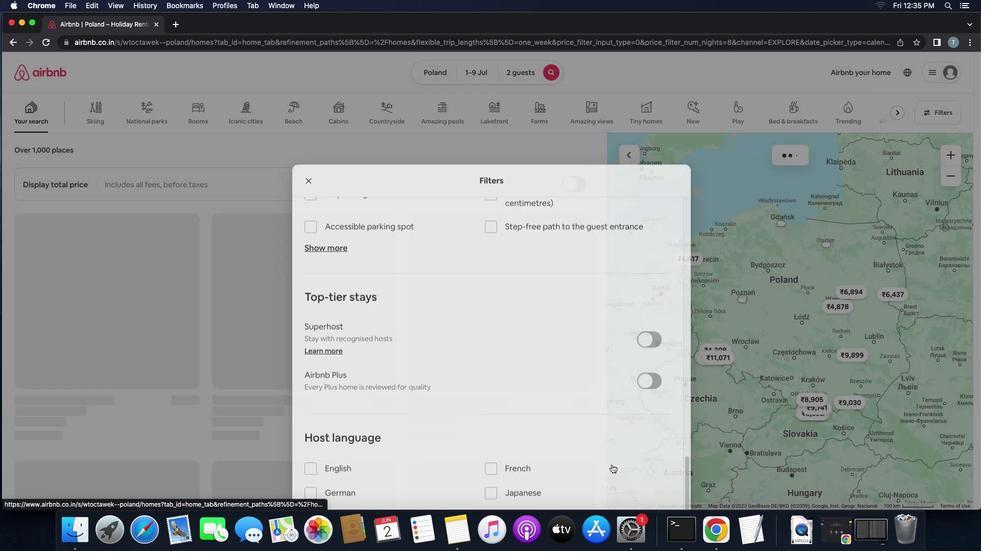 
